 Task: Search one way flight ticket for 1 adult, 6 children, 1 infant in seat and 1 infant on lap in business from Bloomington/normal: Central Illinois Regional Airport At Bloomington-normal to Greensboro: Piedmont Triad International Airport on 5-1-2023. Choice of flights is Singapure airlines. Number of bags: 2 carry on bags. Price is upto 100000. Outbound departure time preference is 23:00.
Action: Mouse moved to (306, 449)
Screenshot: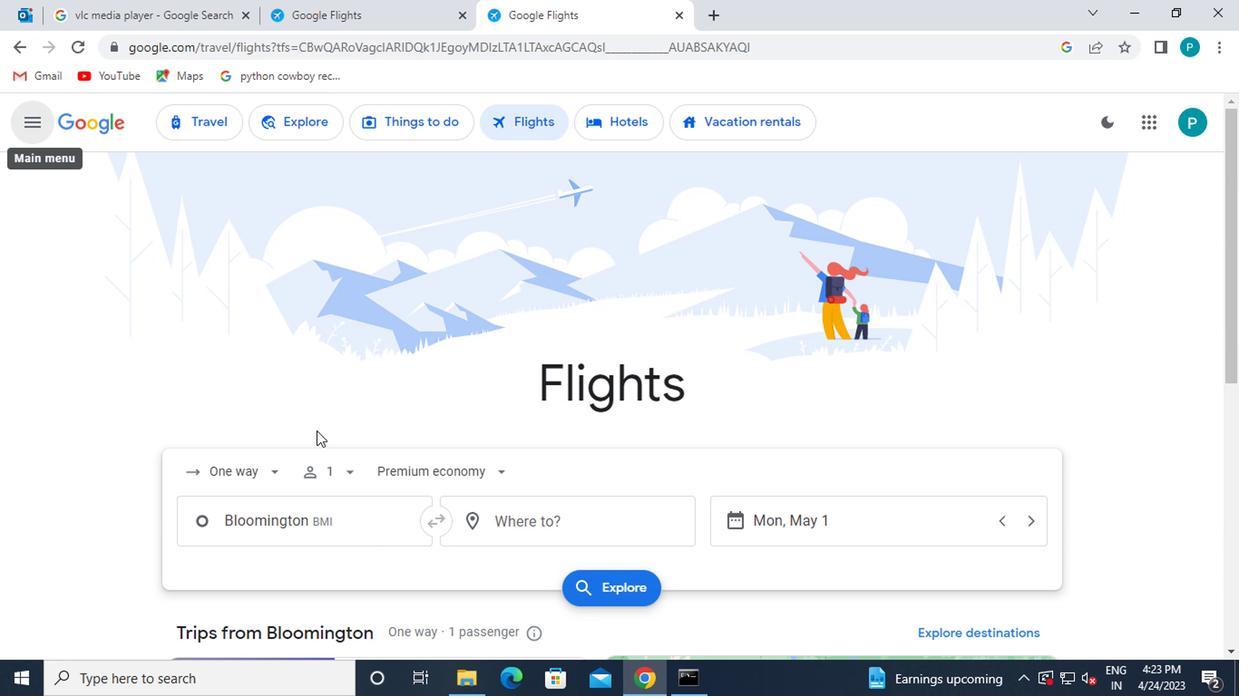 
Action: Mouse scrolled (306, 449) with delta (0, 0)
Screenshot: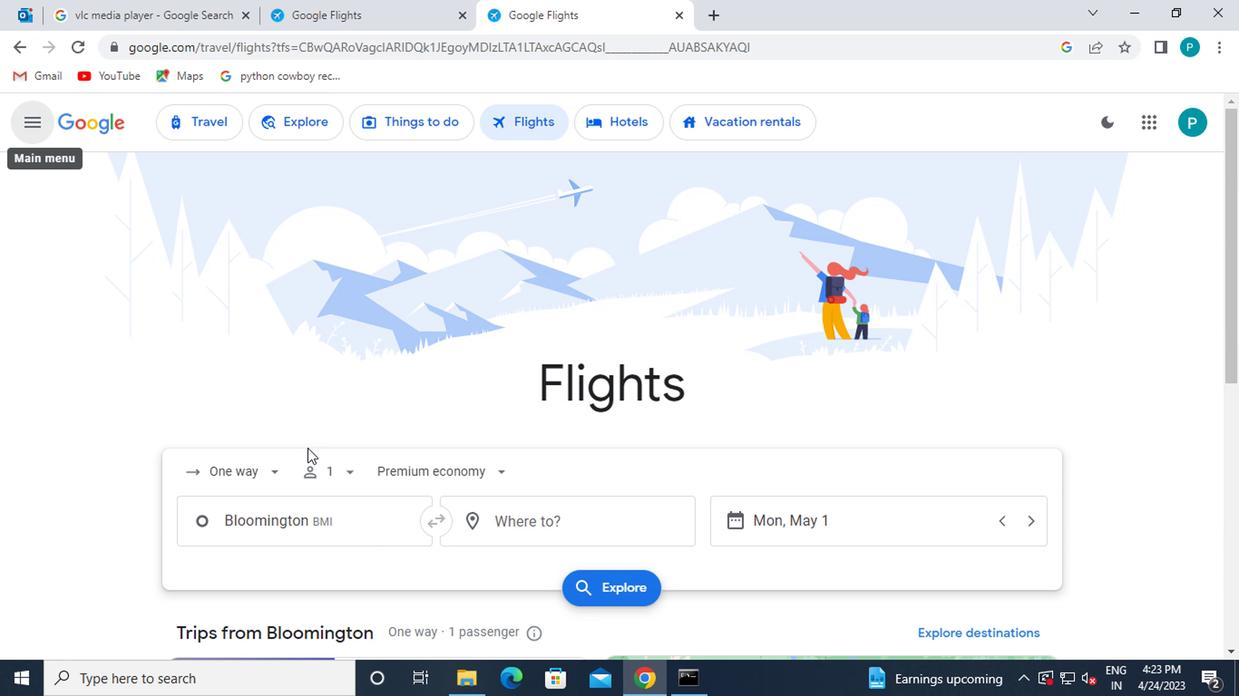 
Action: Mouse scrolled (306, 449) with delta (0, 0)
Screenshot: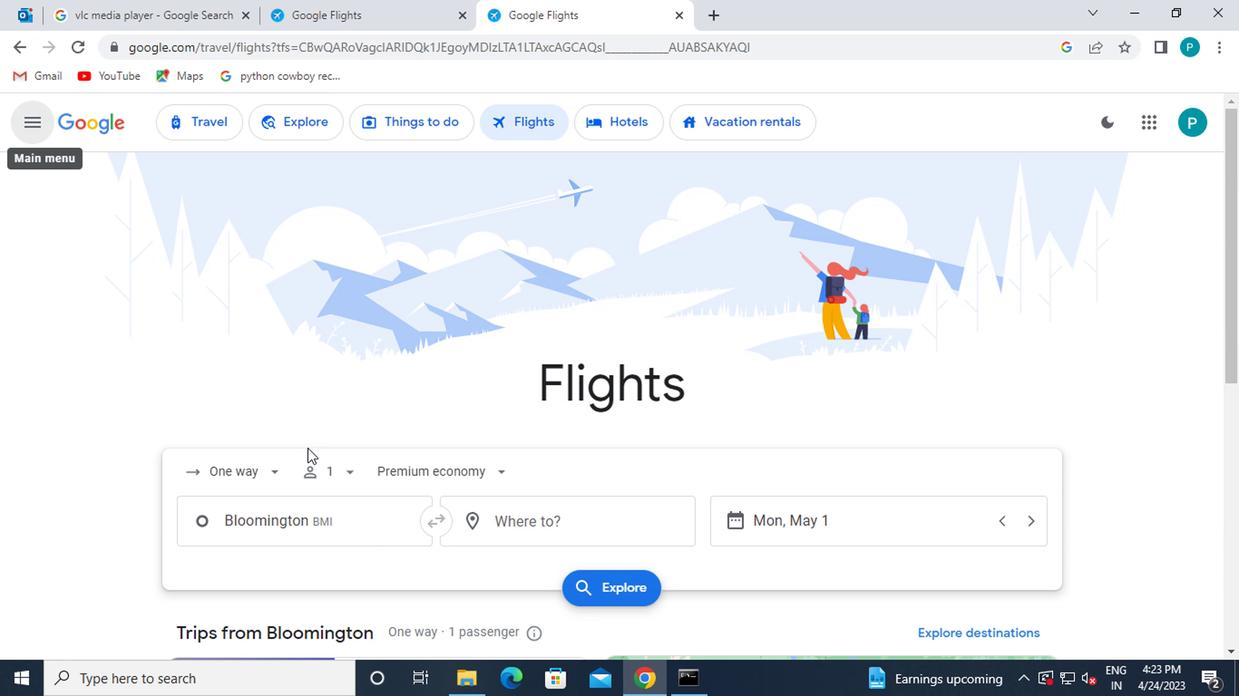 
Action: Mouse moved to (228, 309)
Screenshot: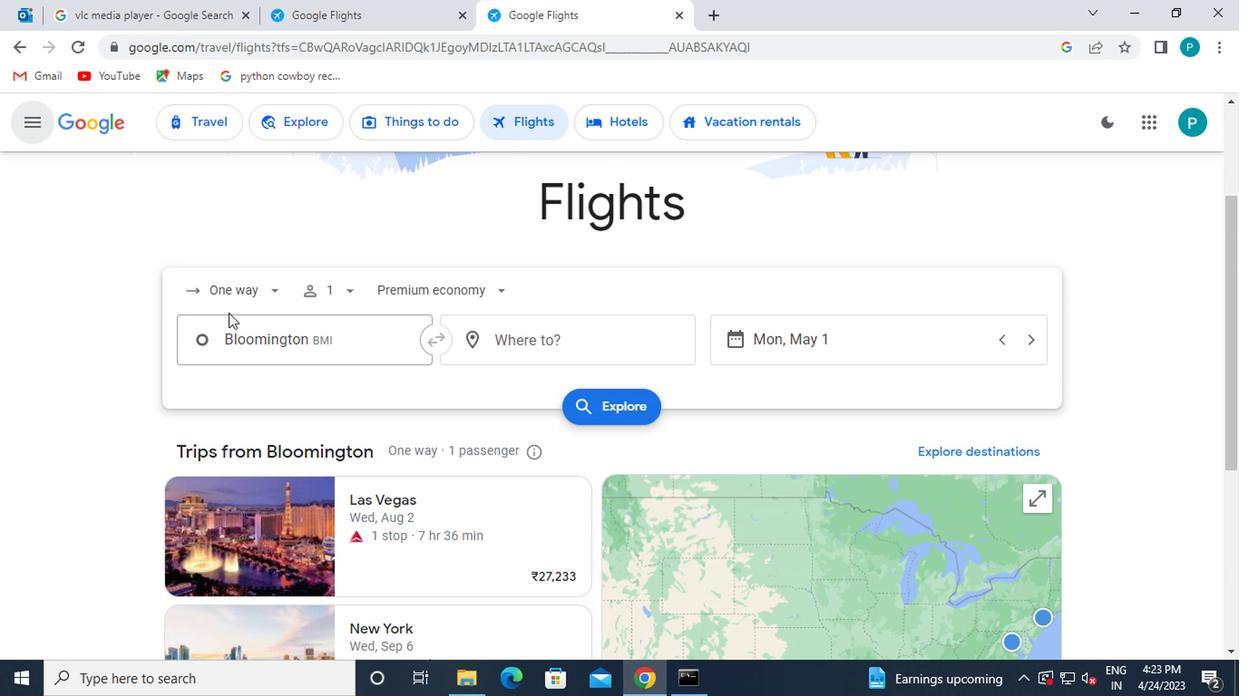
Action: Mouse pressed left at (228, 309)
Screenshot: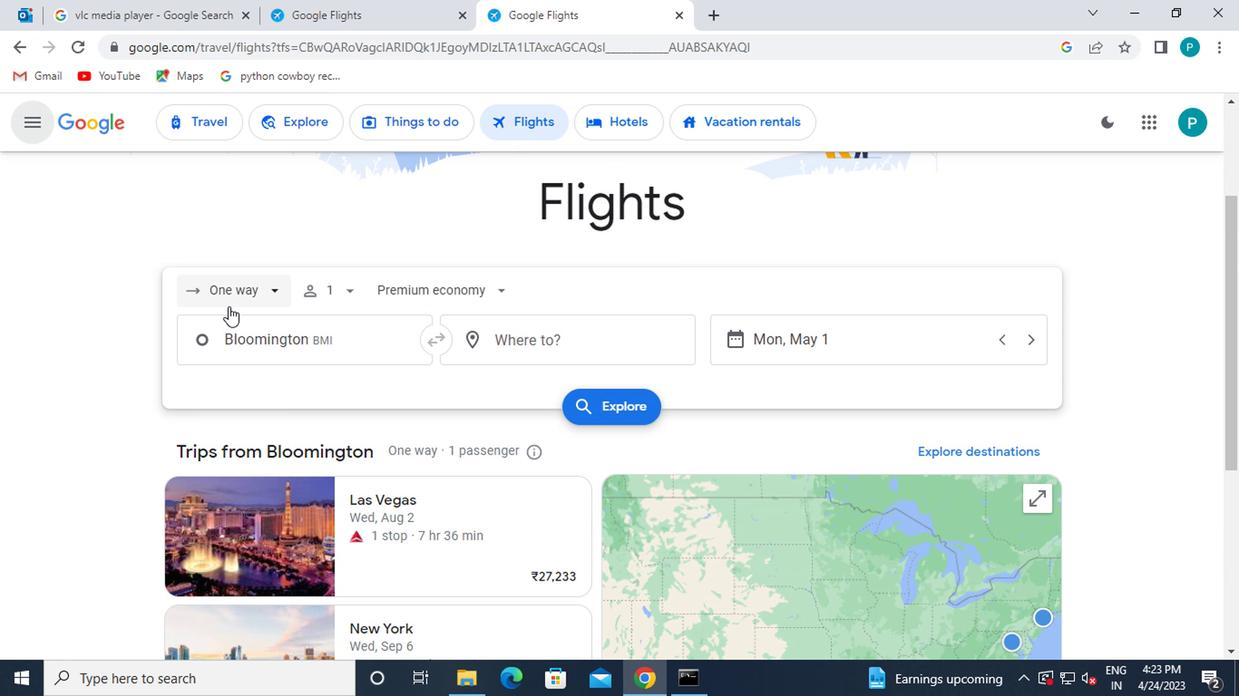 
Action: Mouse moved to (240, 379)
Screenshot: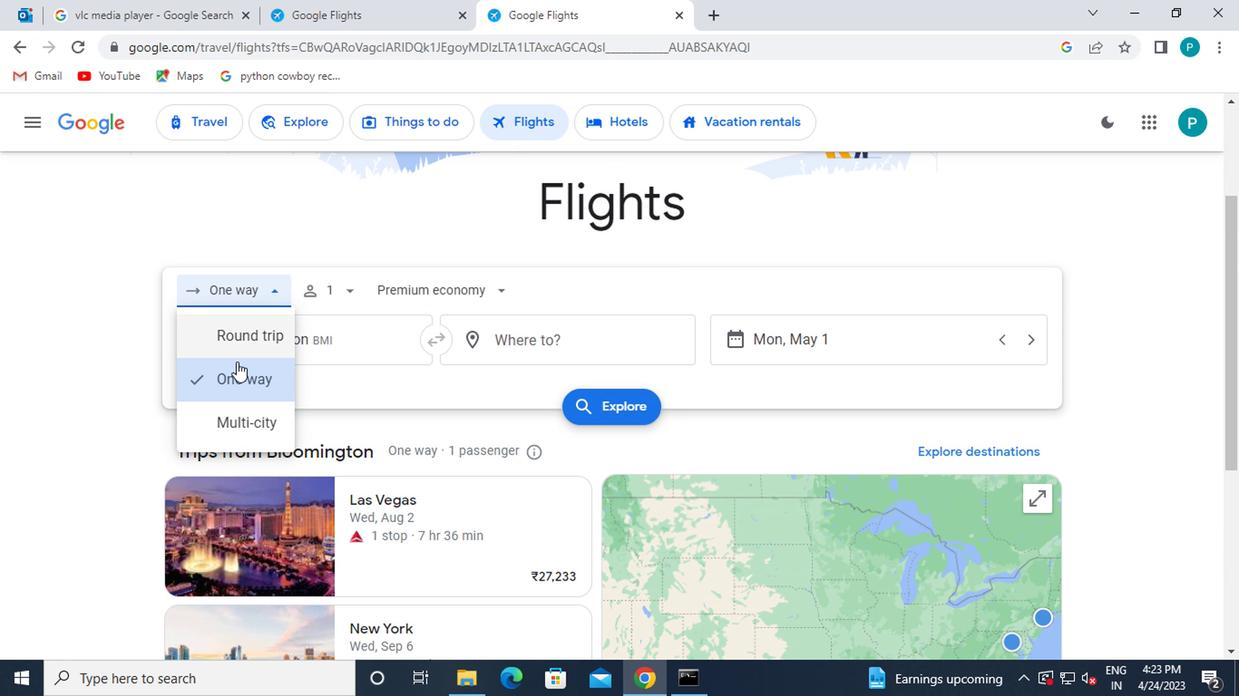 
Action: Mouse pressed left at (240, 379)
Screenshot: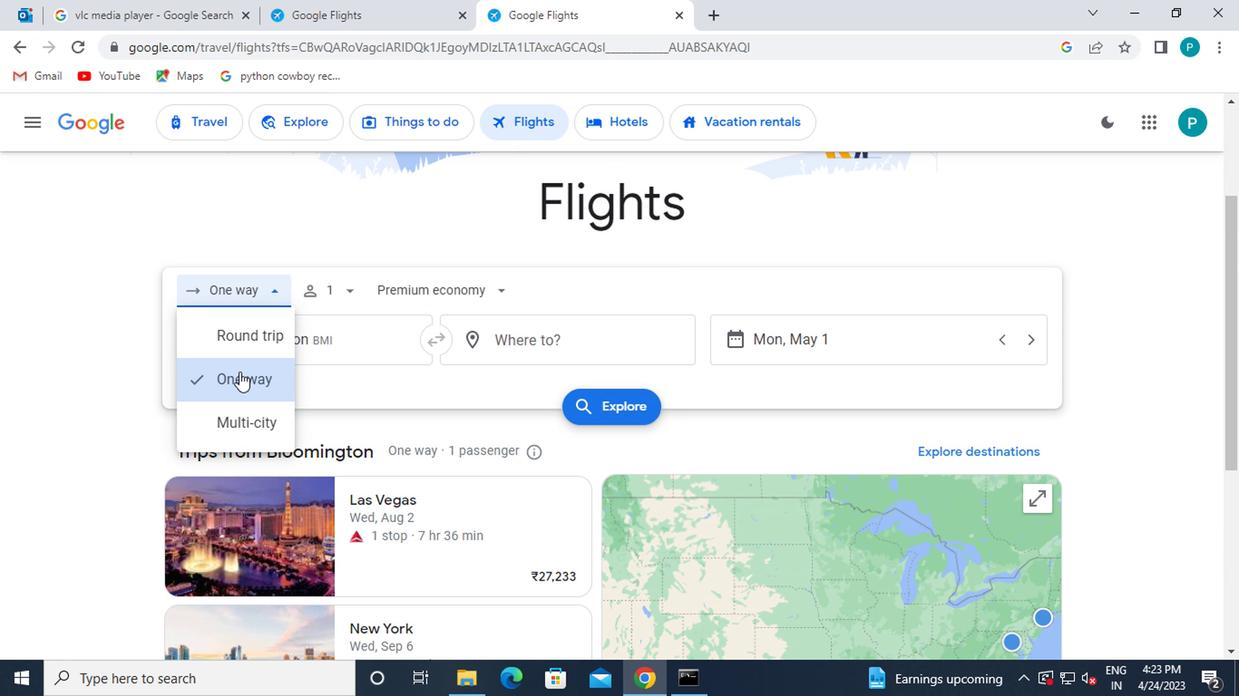 
Action: Mouse moved to (349, 288)
Screenshot: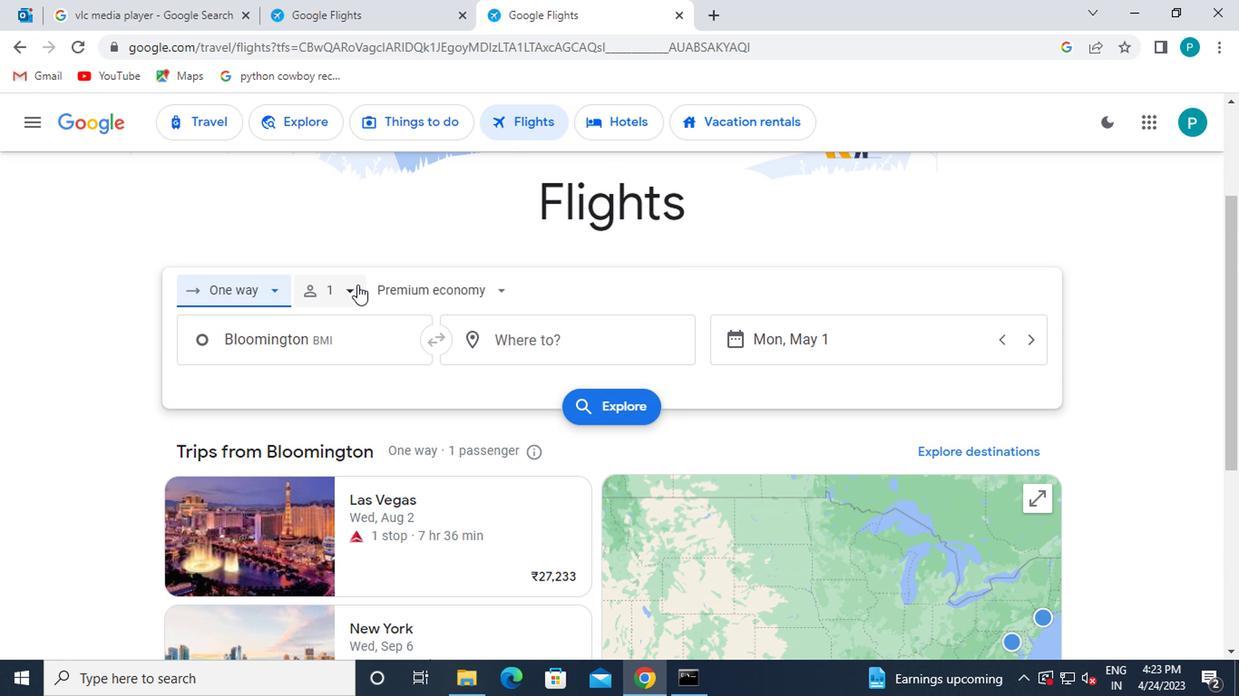 
Action: Mouse pressed left at (349, 288)
Screenshot: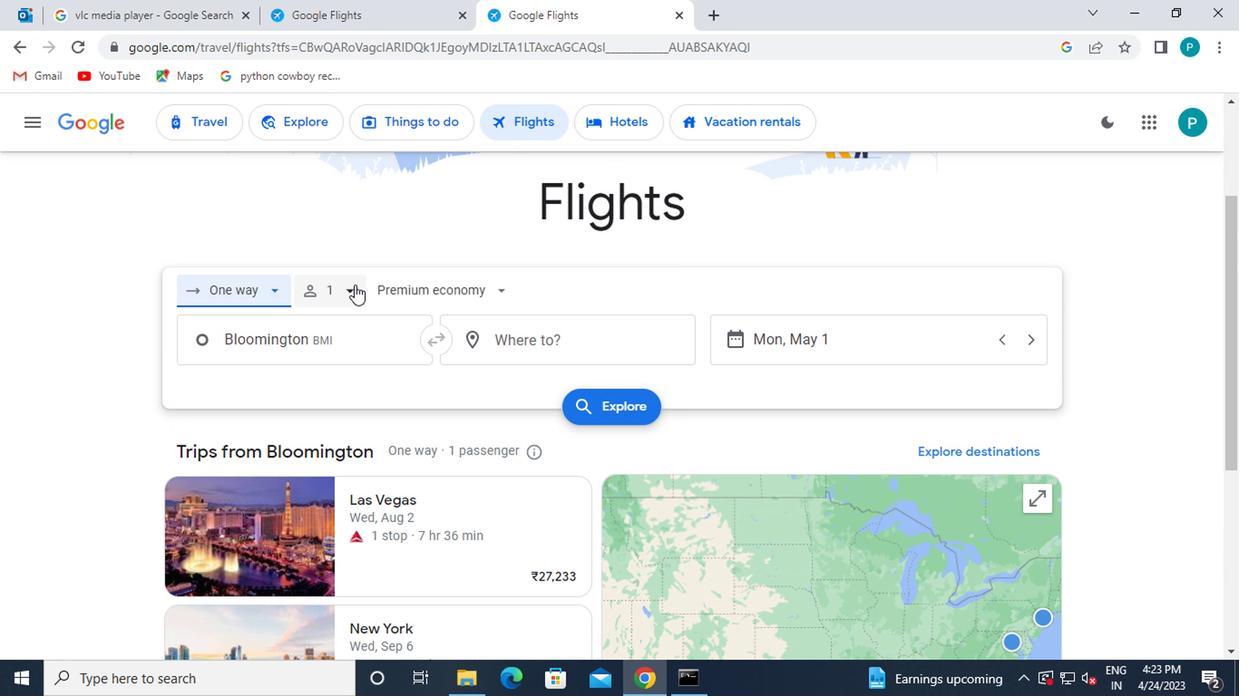 
Action: Mouse moved to (480, 382)
Screenshot: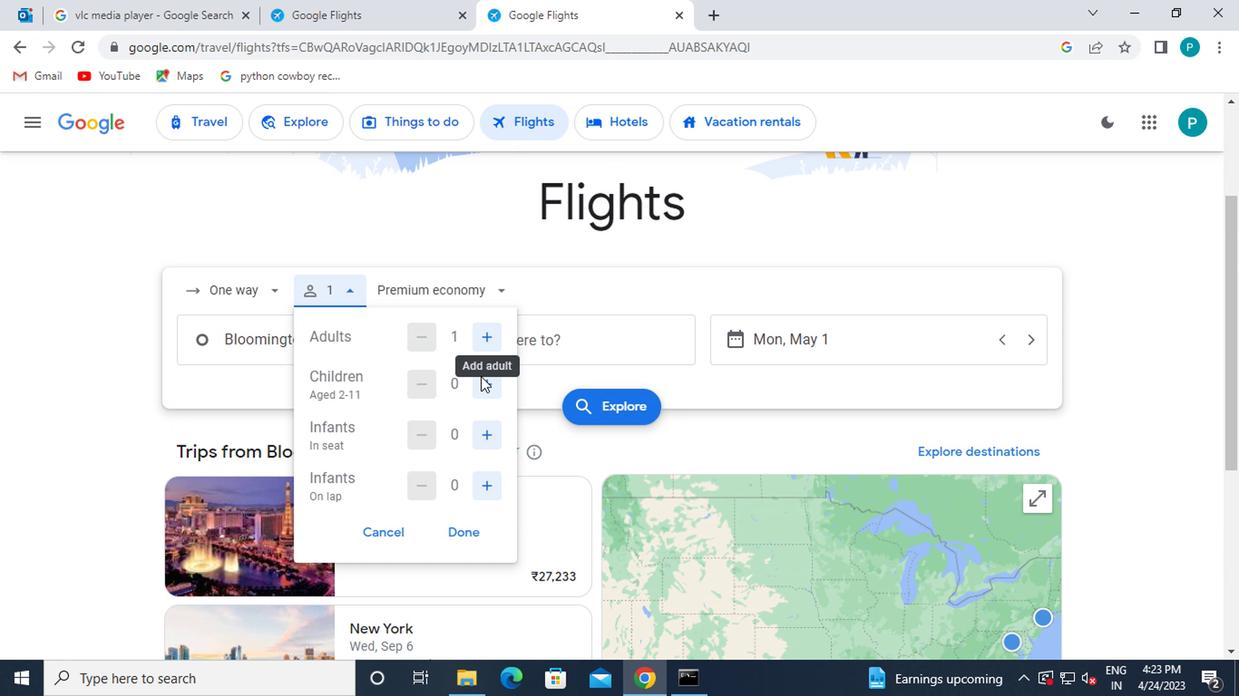 
Action: Mouse pressed left at (480, 382)
Screenshot: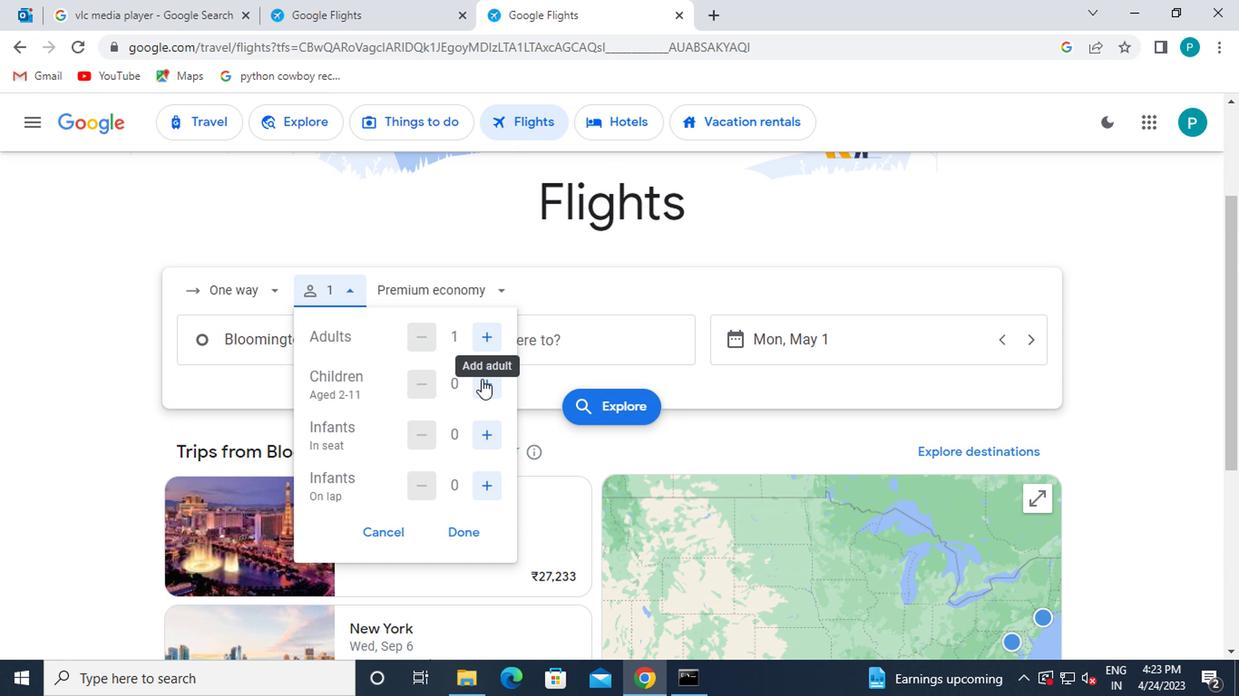 
Action: Mouse pressed left at (480, 382)
Screenshot: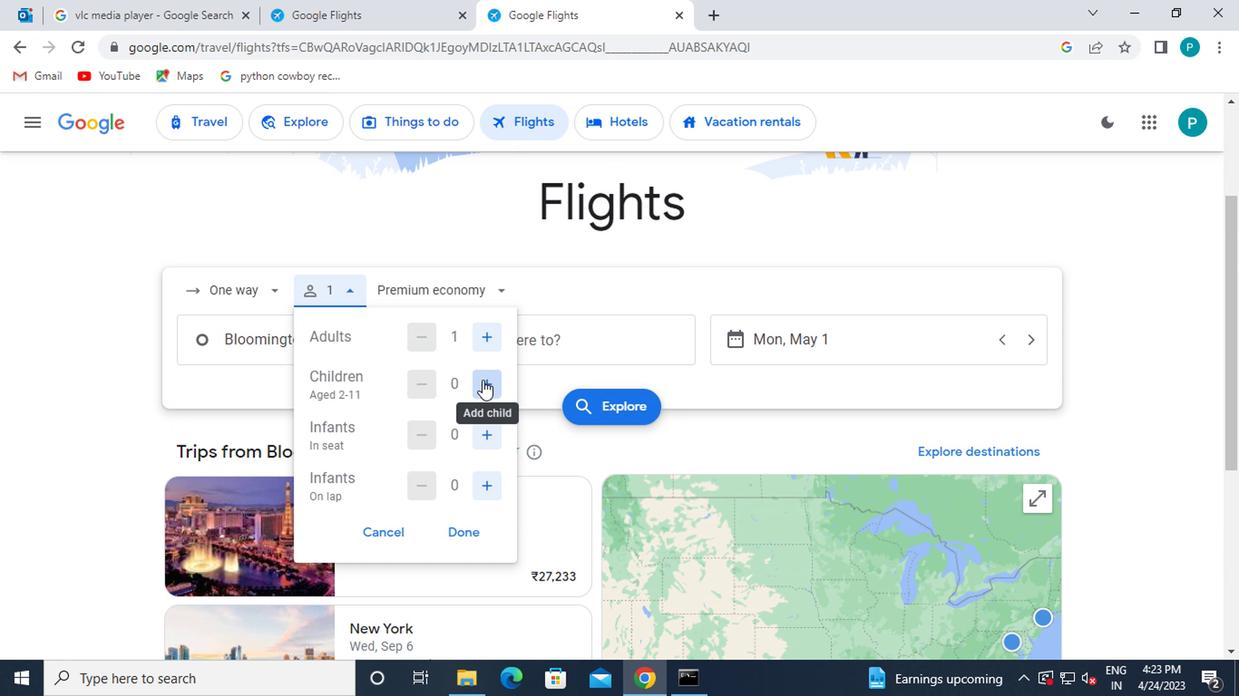 
Action: Mouse pressed left at (480, 382)
Screenshot: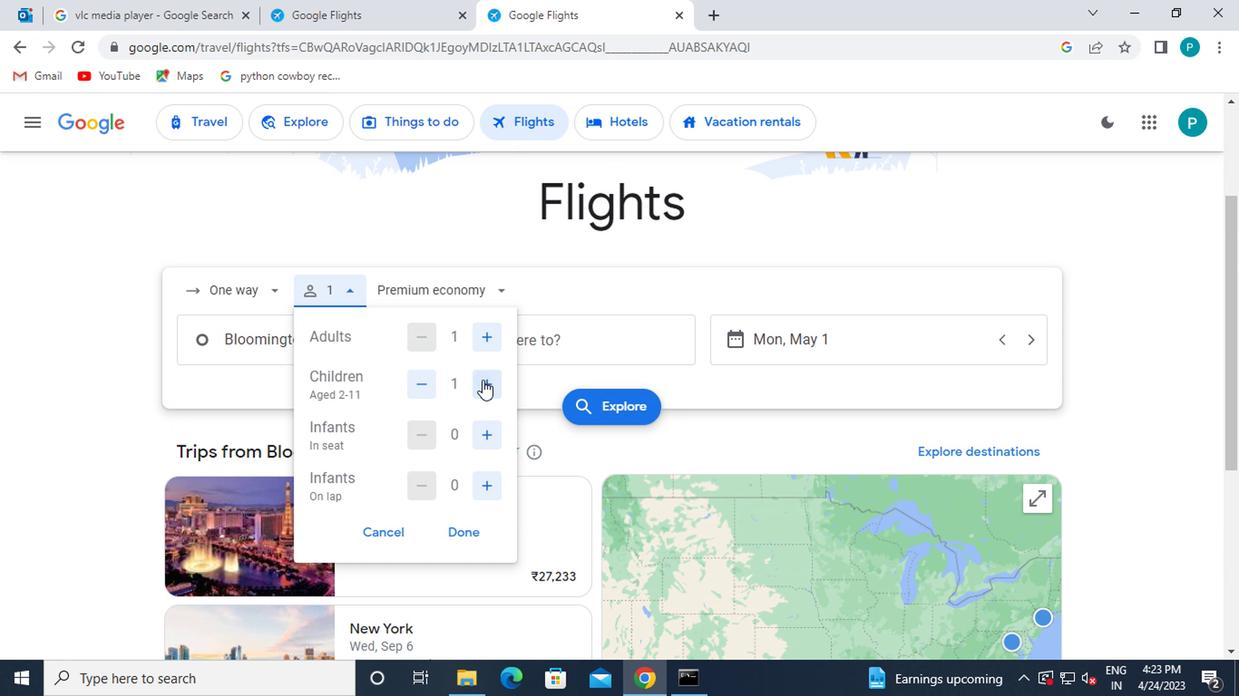 
Action: Mouse pressed left at (480, 382)
Screenshot: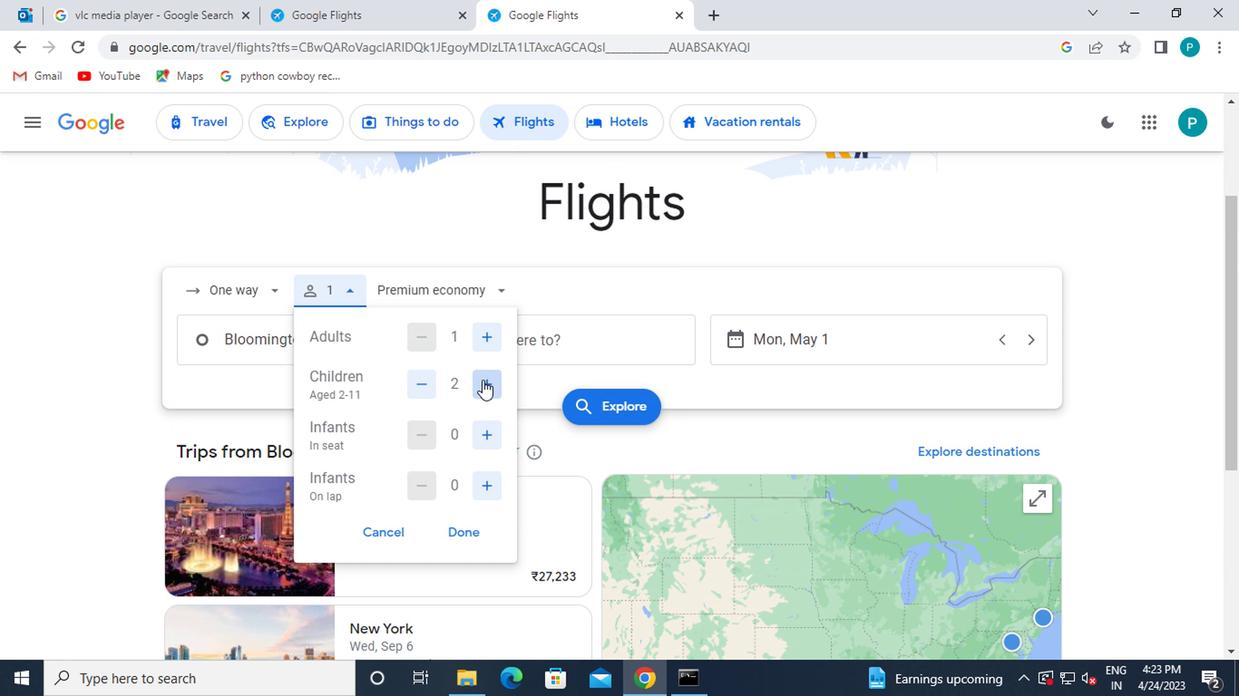 
Action: Mouse pressed left at (480, 382)
Screenshot: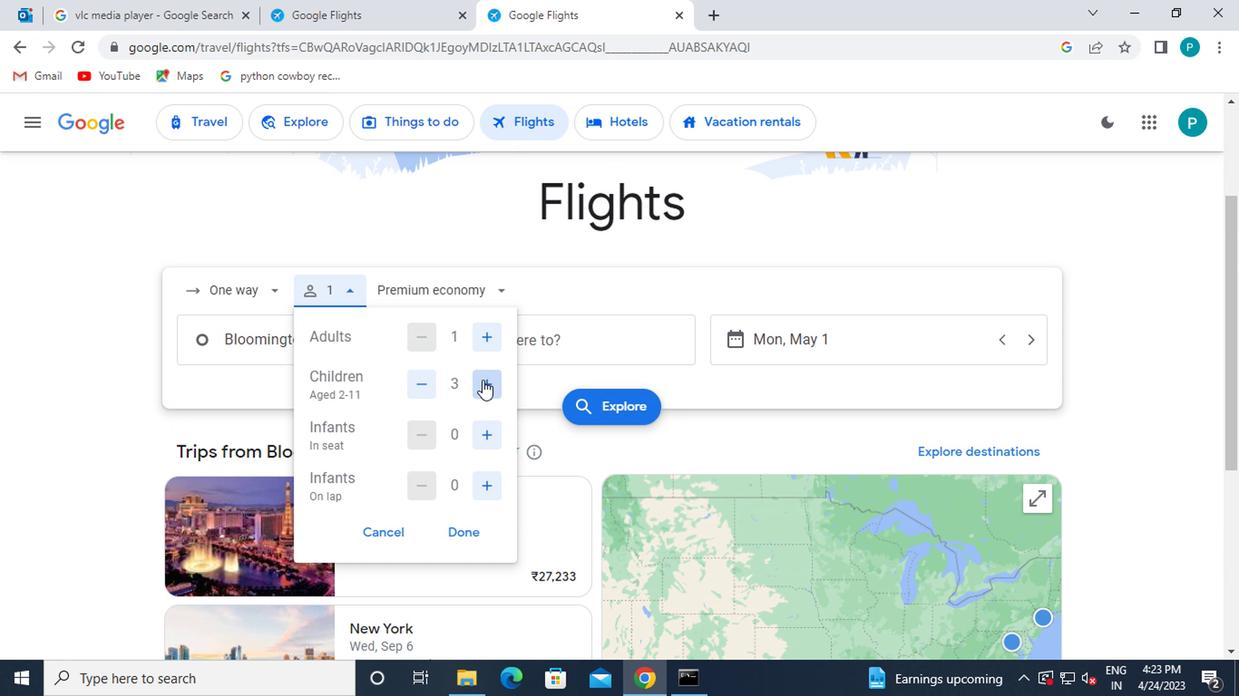 
Action: Mouse pressed left at (480, 382)
Screenshot: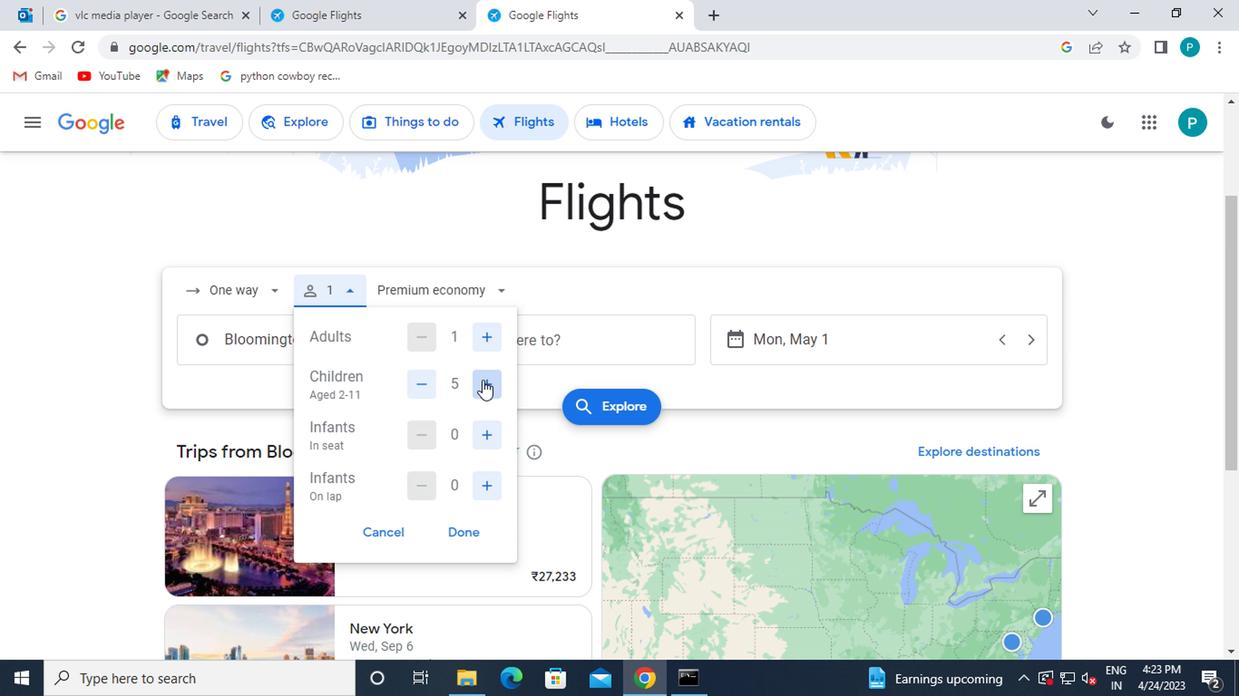 
Action: Mouse moved to (493, 442)
Screenshot: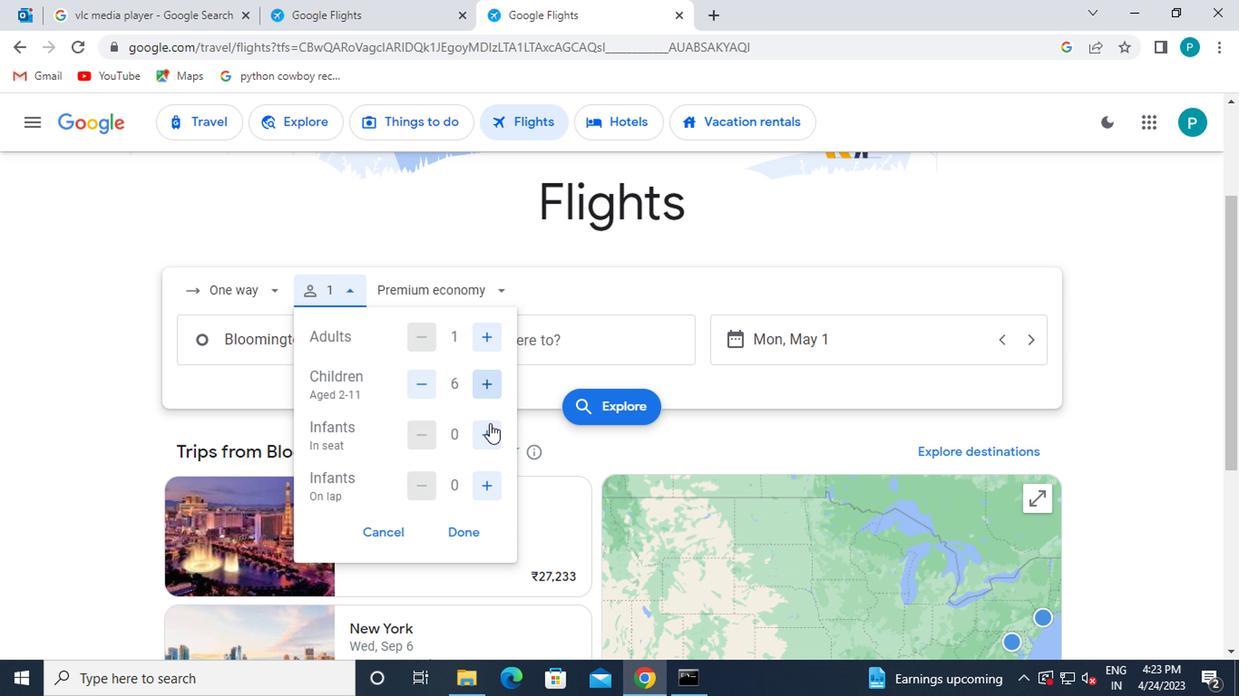 
Action: Mouse pressed left at (493, 442)
Screenshot: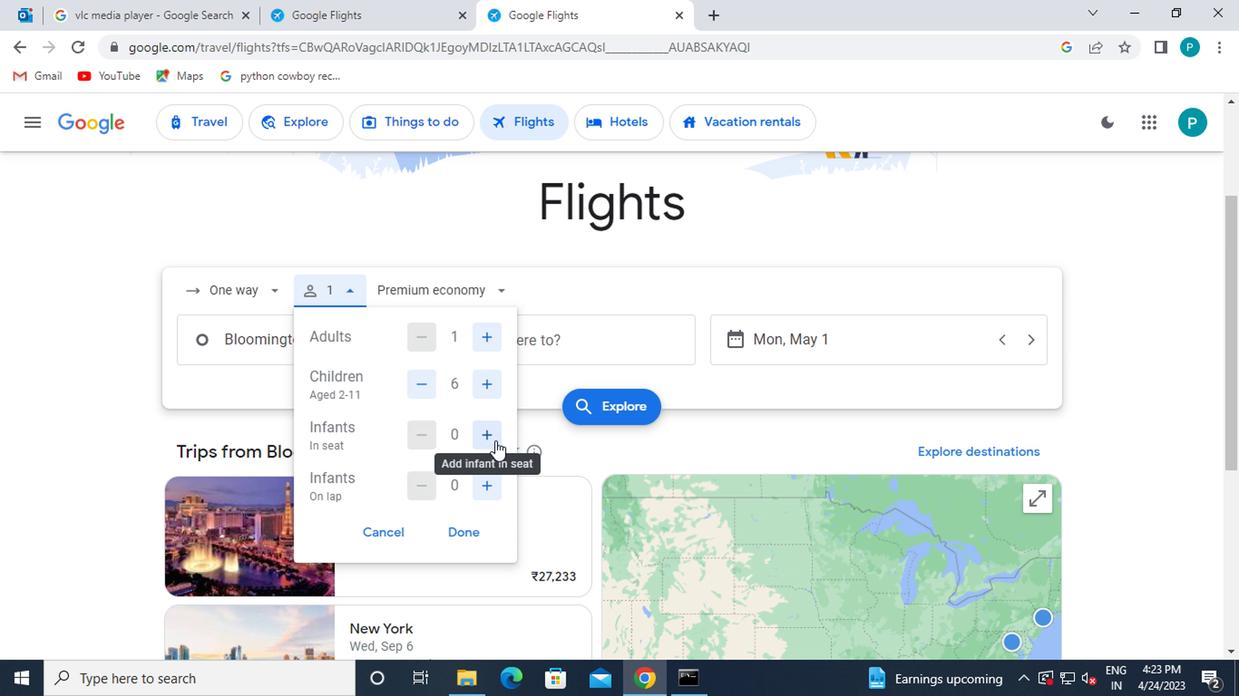 
Action: Mouse moved to (491, 499)
Screenshot: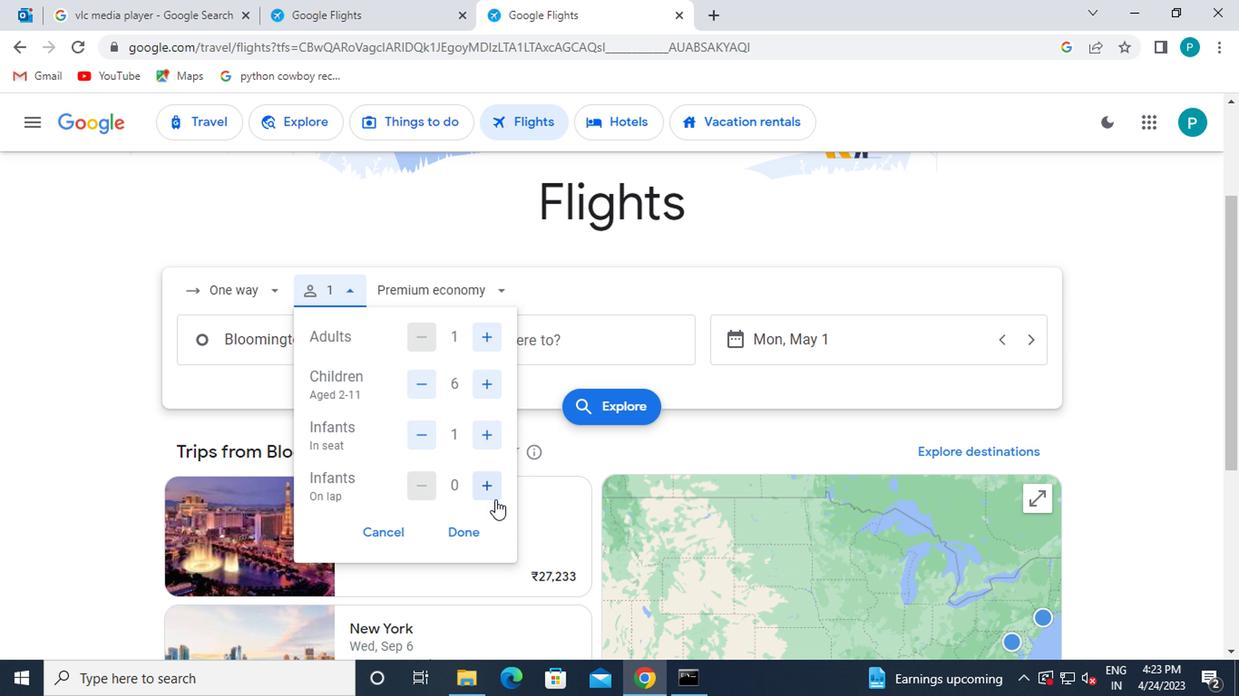 
Action: Mouse pressed left at (491, 499)
Screenshot: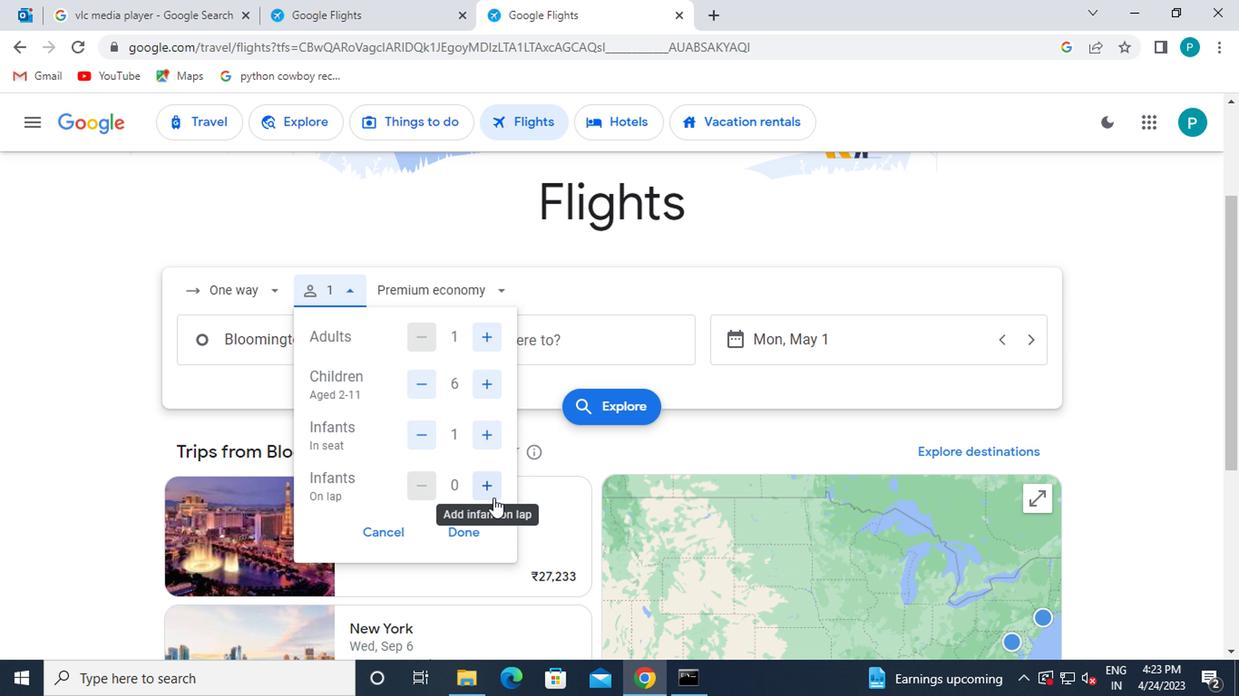
Action: Mouse moved to (462, 535)
Screenshot: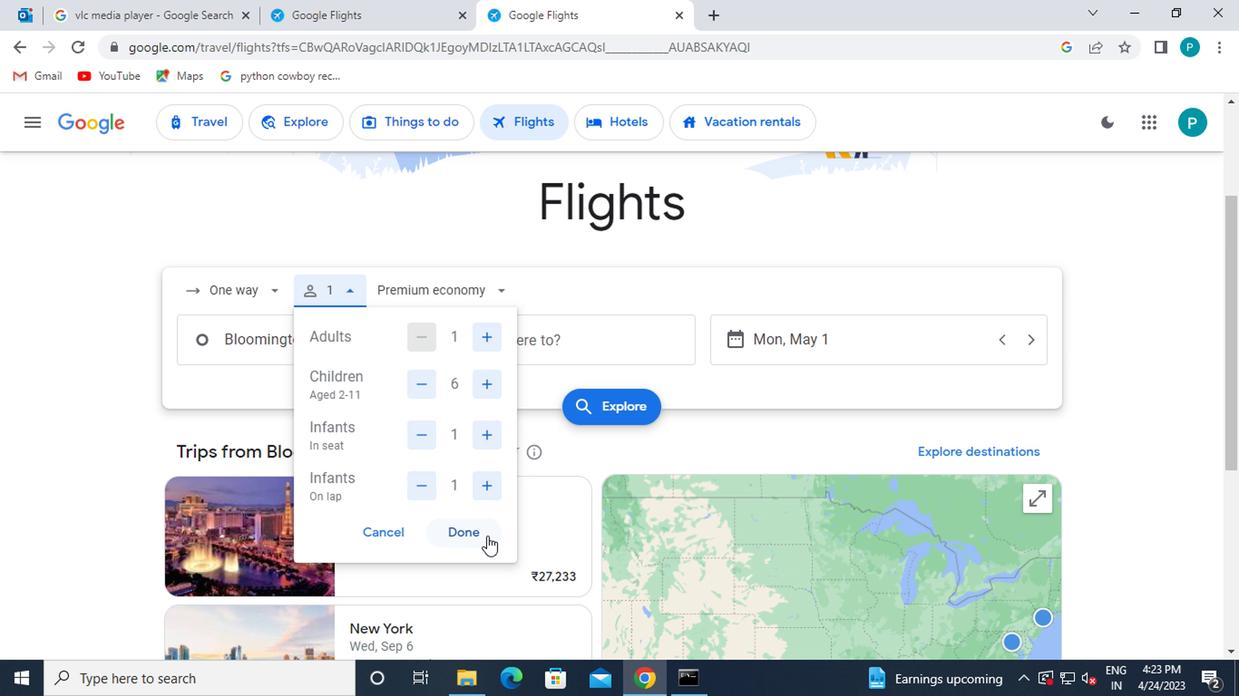
Action: Mouse pressed left at (462, 535)
Screenshot: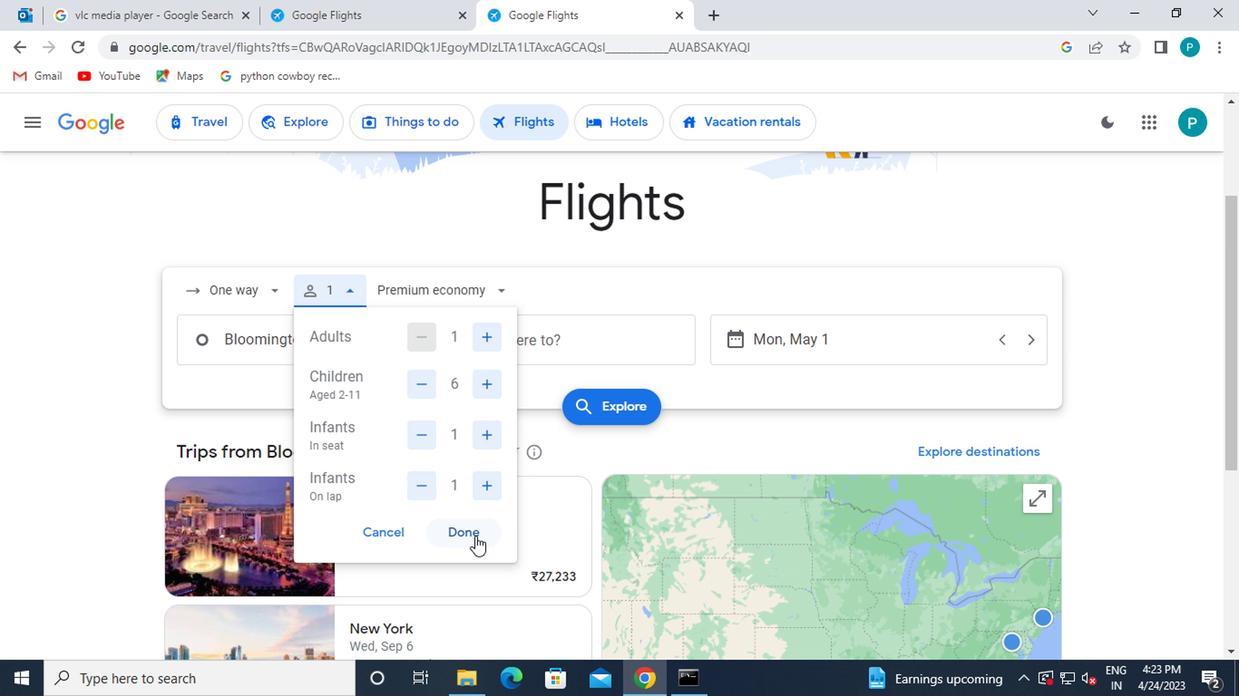
Action: Mouse moved to (447, 311)
Screenshot: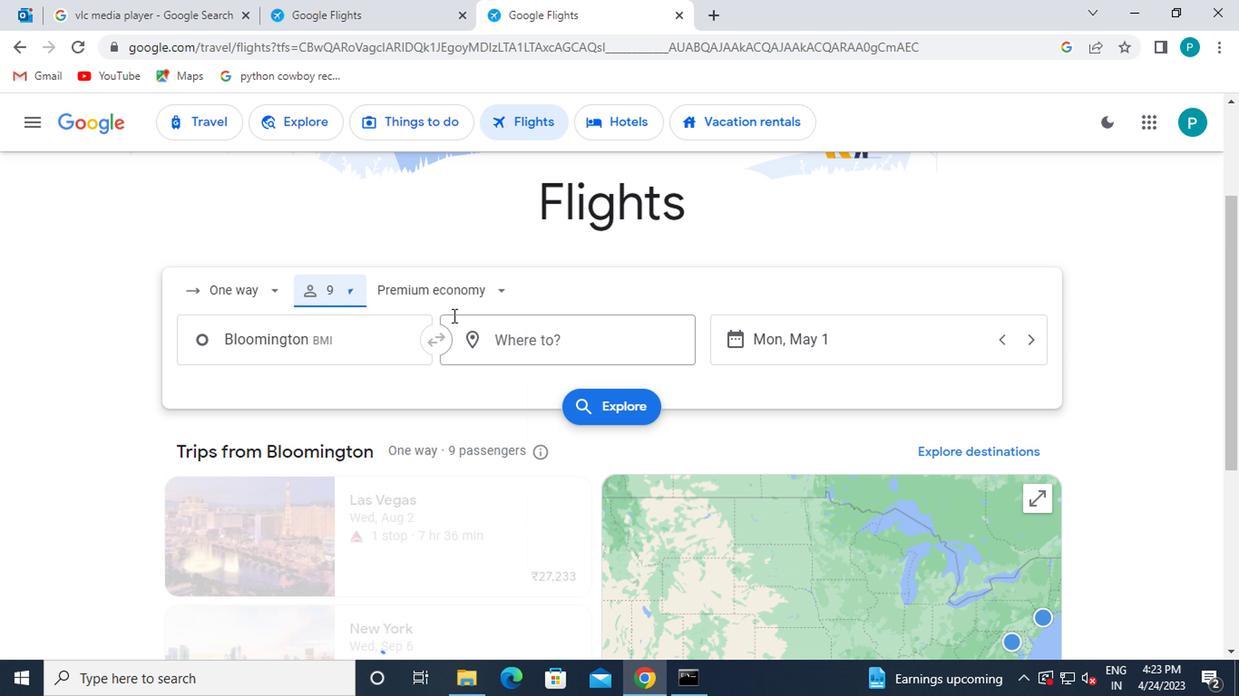 
Action: Mouse pressed left at (447, 311)
Screenshot: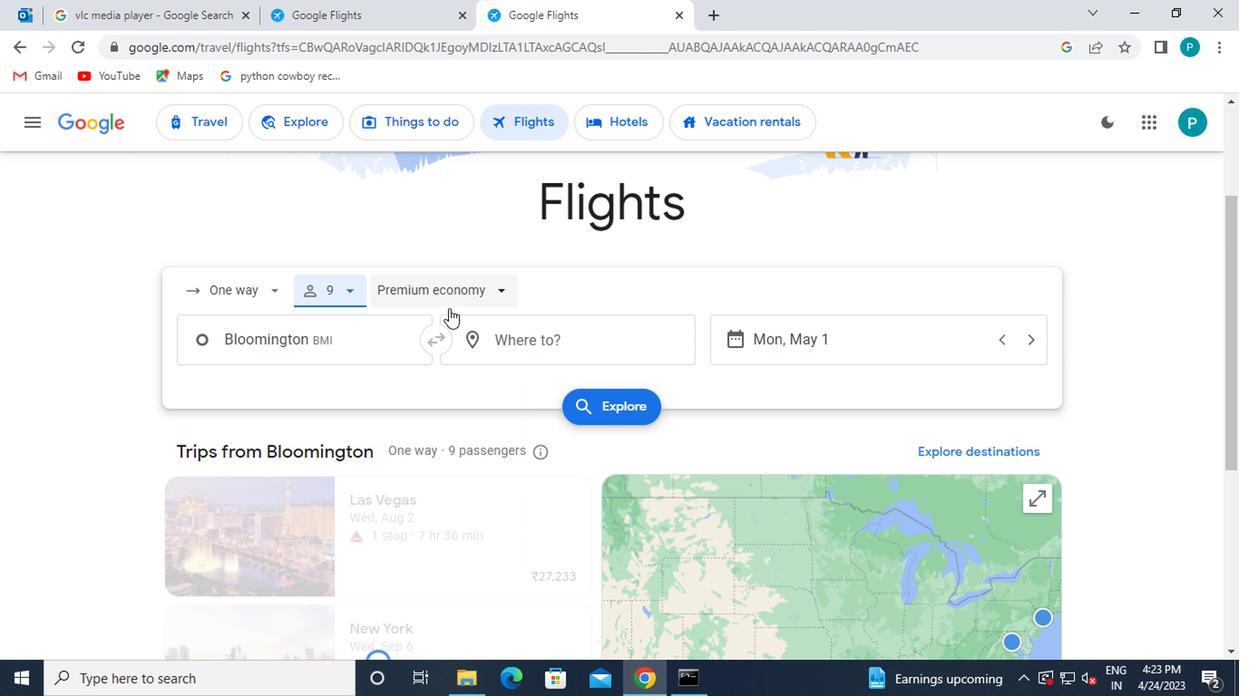 
Action: Mouse moved to (458, 419)
Screenshot: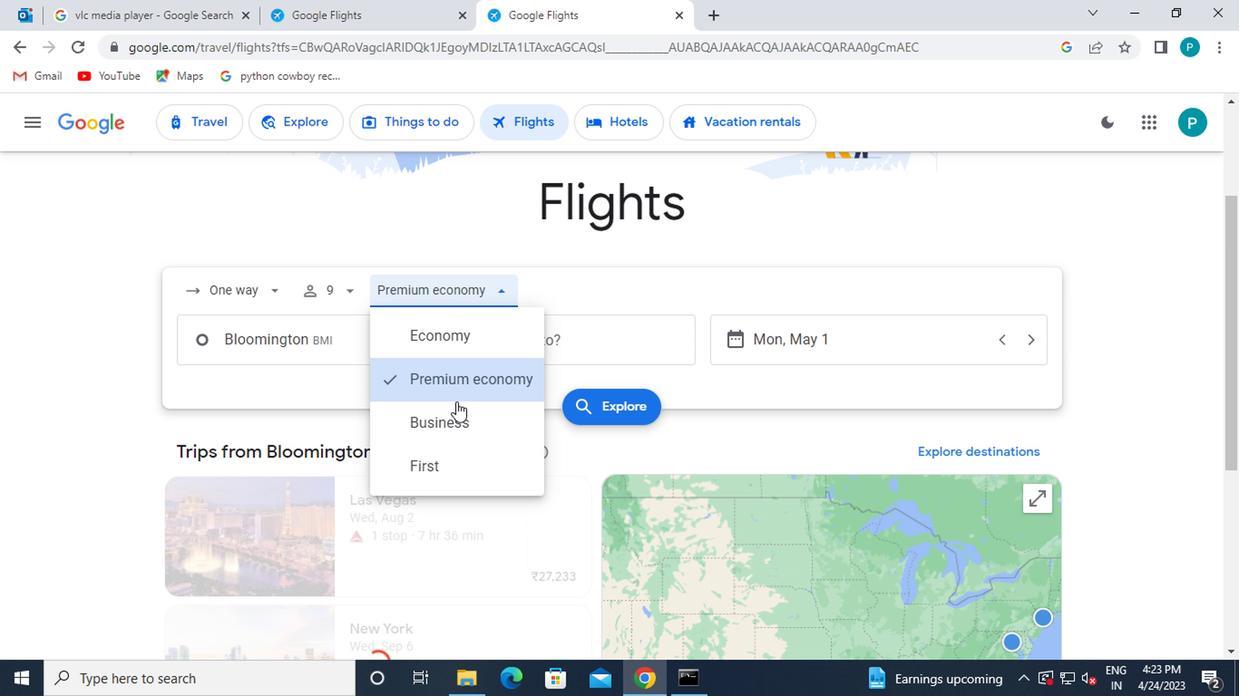 
Action: Mouse pressed left at (458, 419)
Screenshot: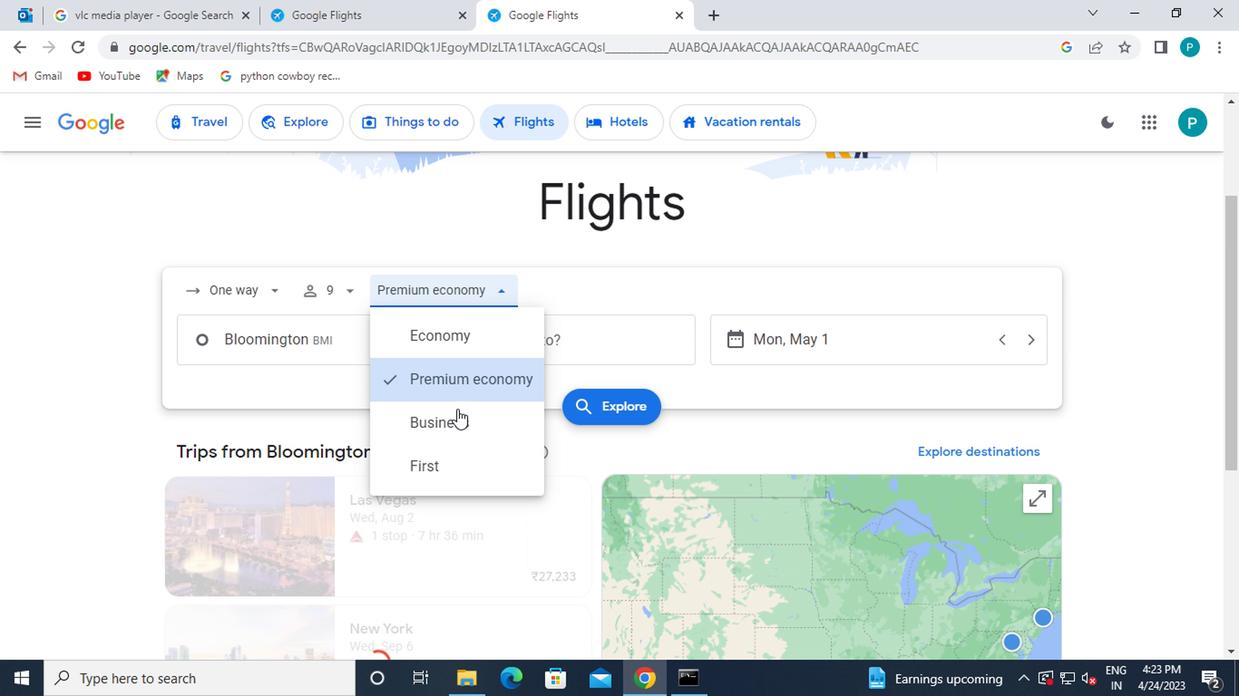 
Action: Mouse moved to (347, 354)
Screenshot: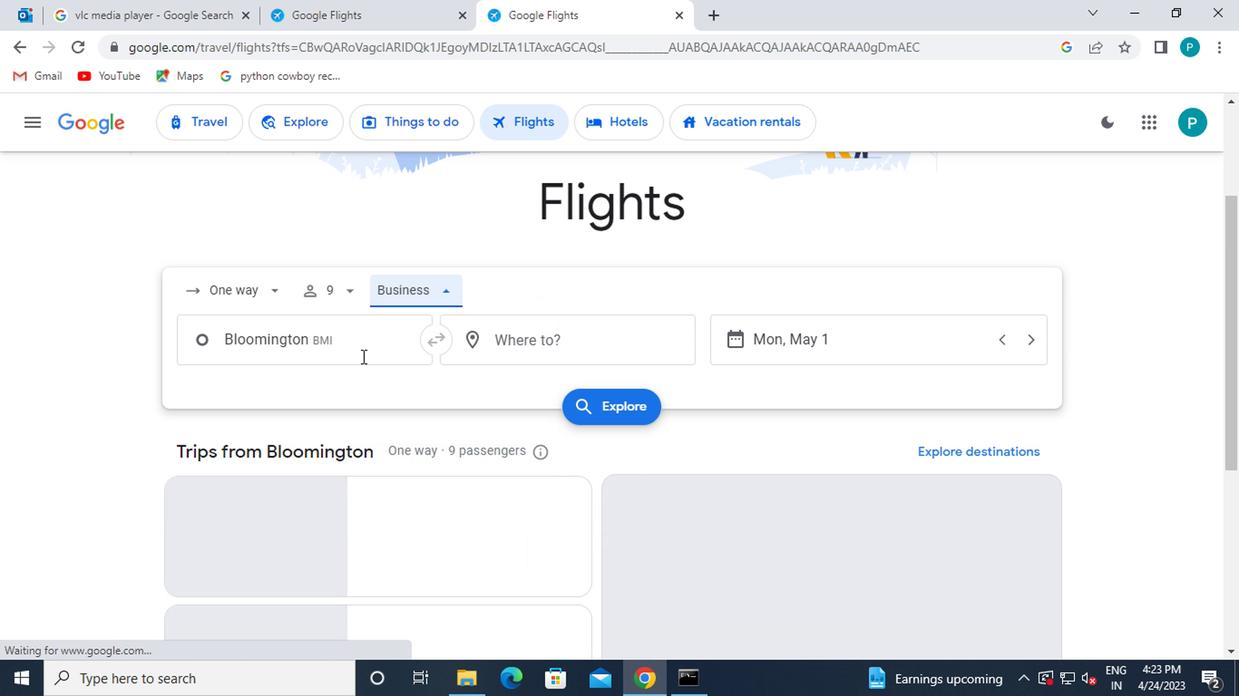 
Action: Mouse pressed left at (347, 354)
Screenshot: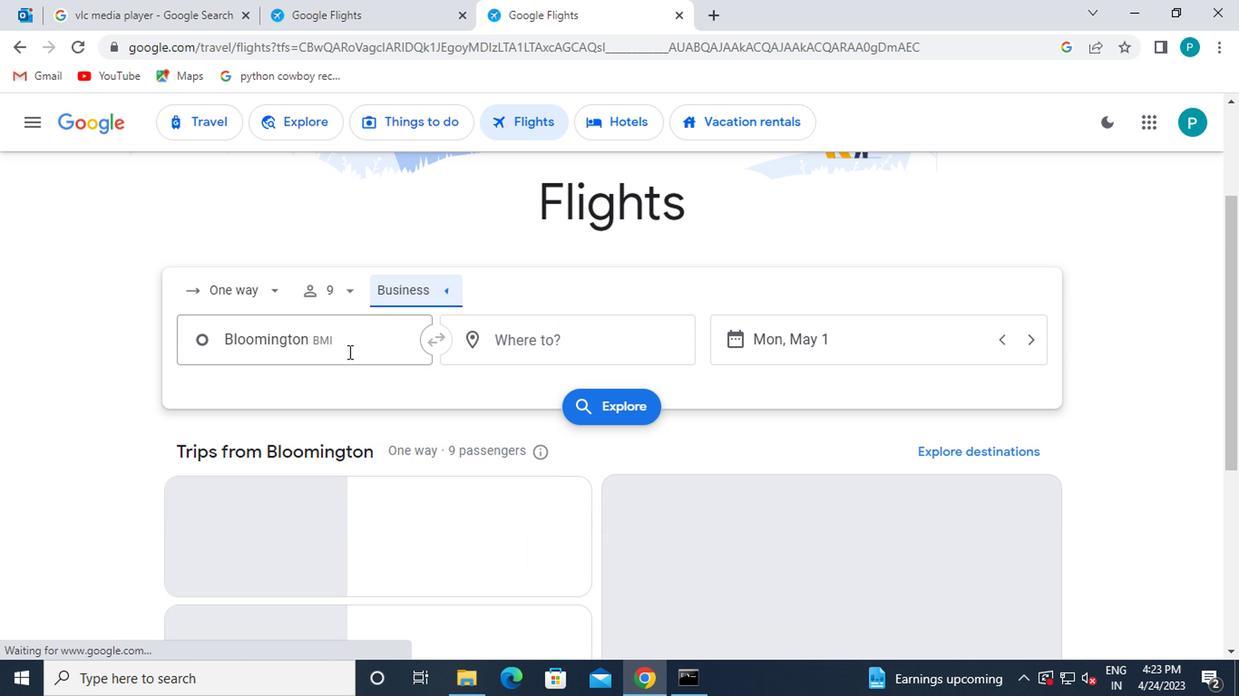 
Action: Mouse moved to (389, 553)
Screenshot: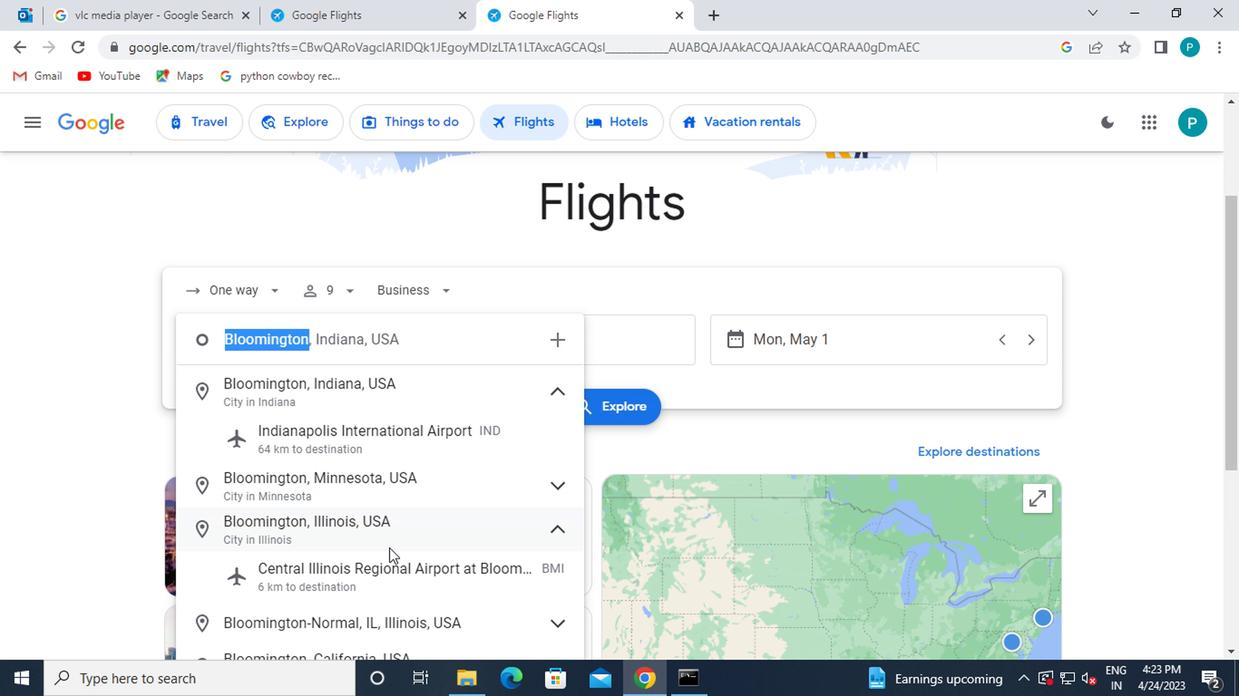 
Action: Mouse pressed left at (389, 553)
Screenshot: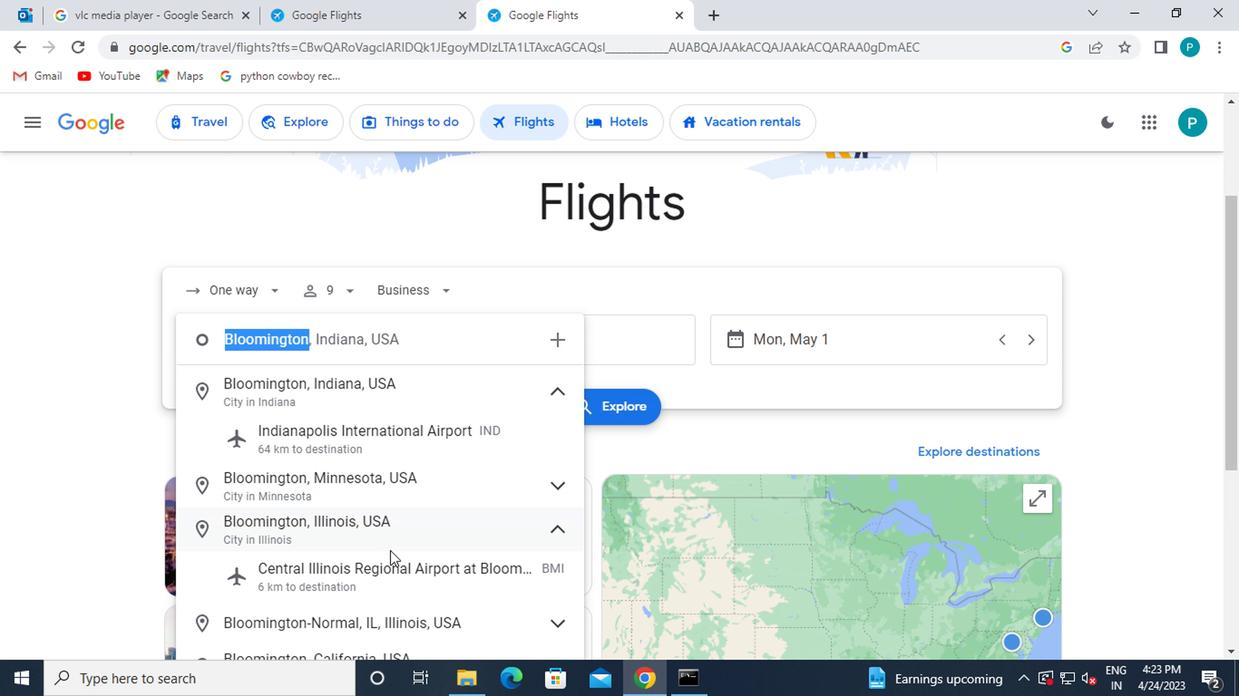 
Action: Mouse moved to (543, 347)
Screenshot: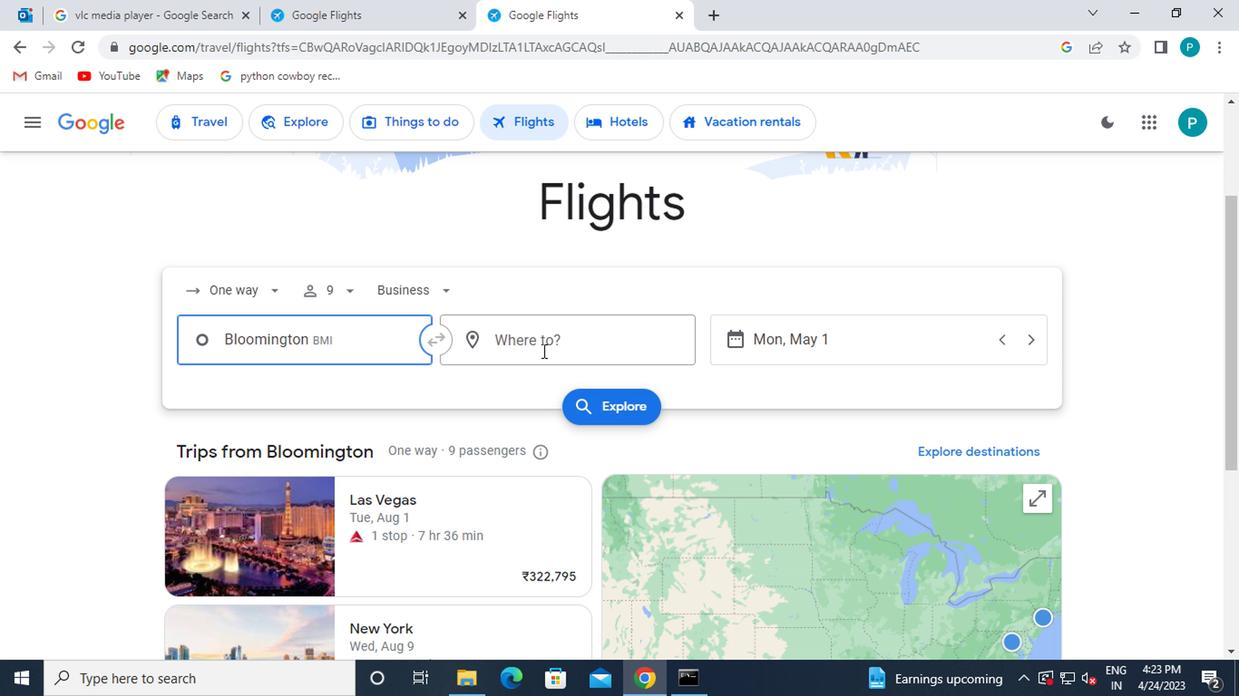 
Action: Mouse pressed left at (543, 347)
Screenshot: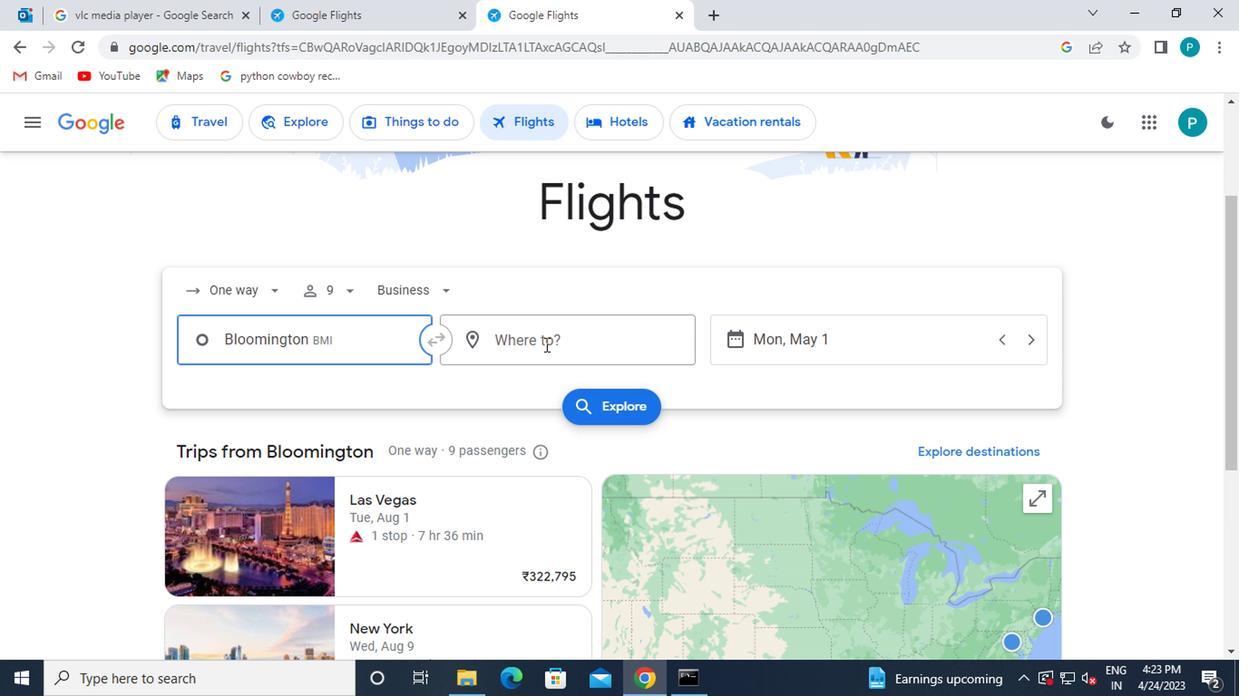 
Action: Key pressed geens<Key.backspace><Key.backspace><Key.backspace><Key.backspace>reensb
Screenshot: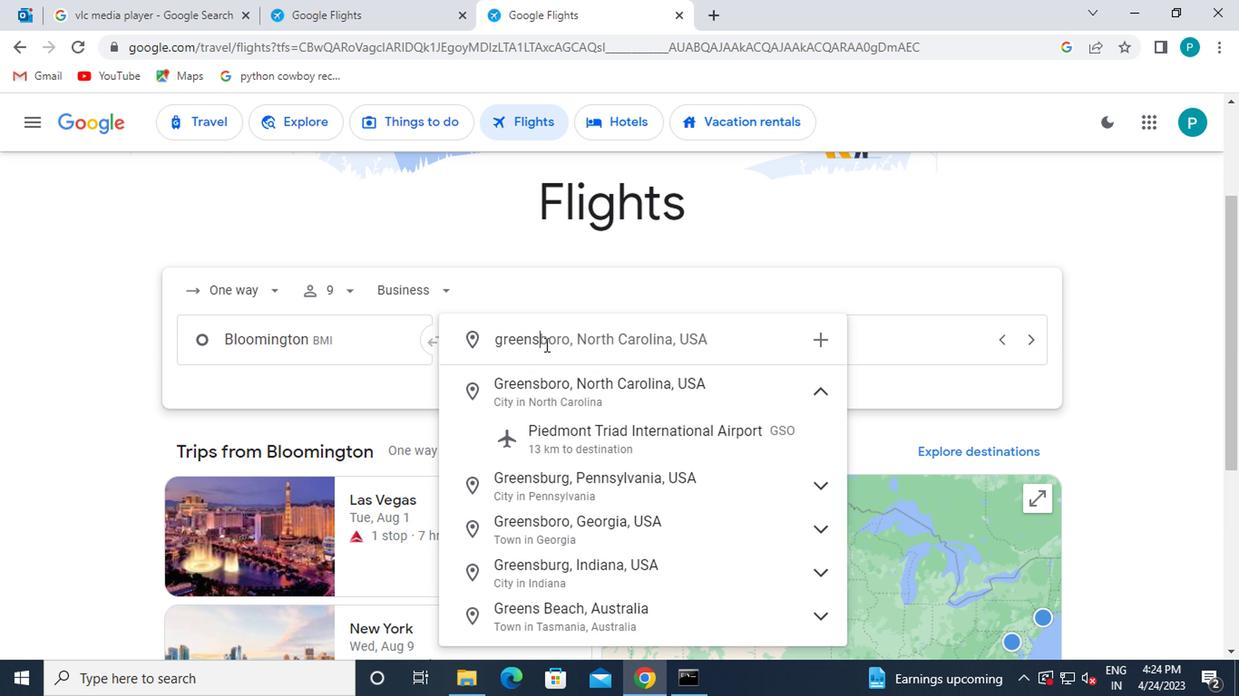 
Action: Mouse moved to (555, 435)
Screenshot: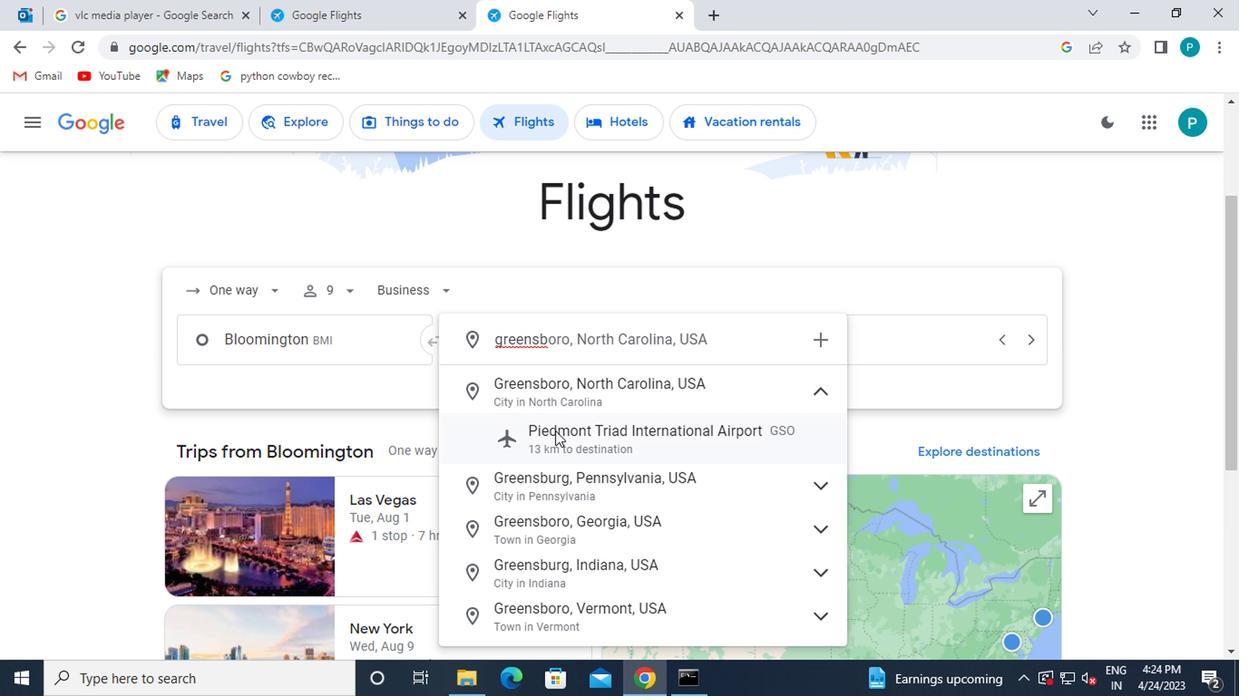 
Action: Mouse pressed left at (555, 435)
Screenshot: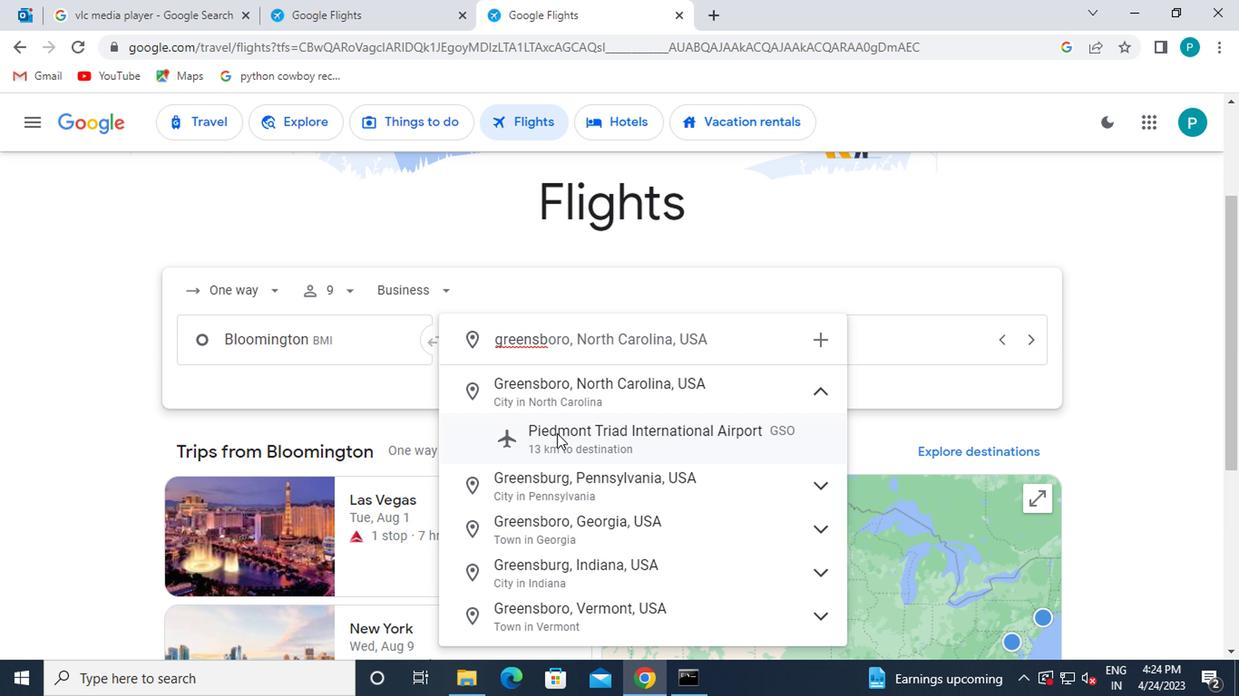 
Action: Mouse moved to (828, 333)
Screenshot: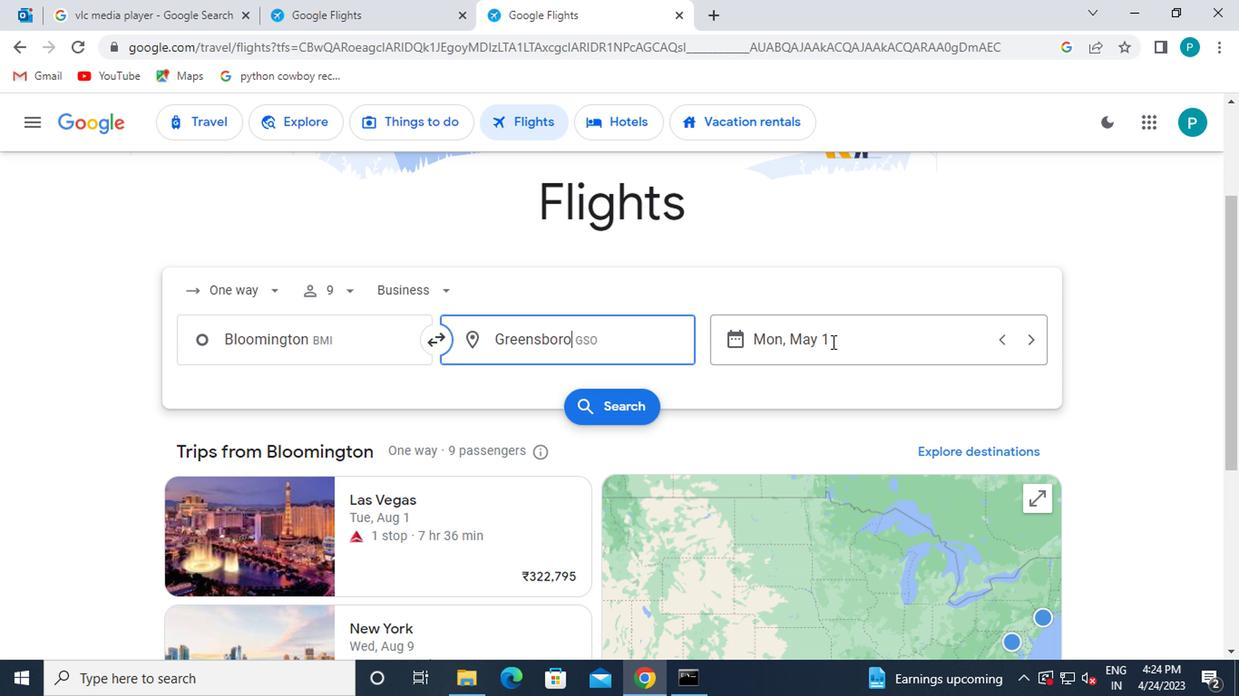 
Action: Mouse pressed left at (828, 333)
Screenshot: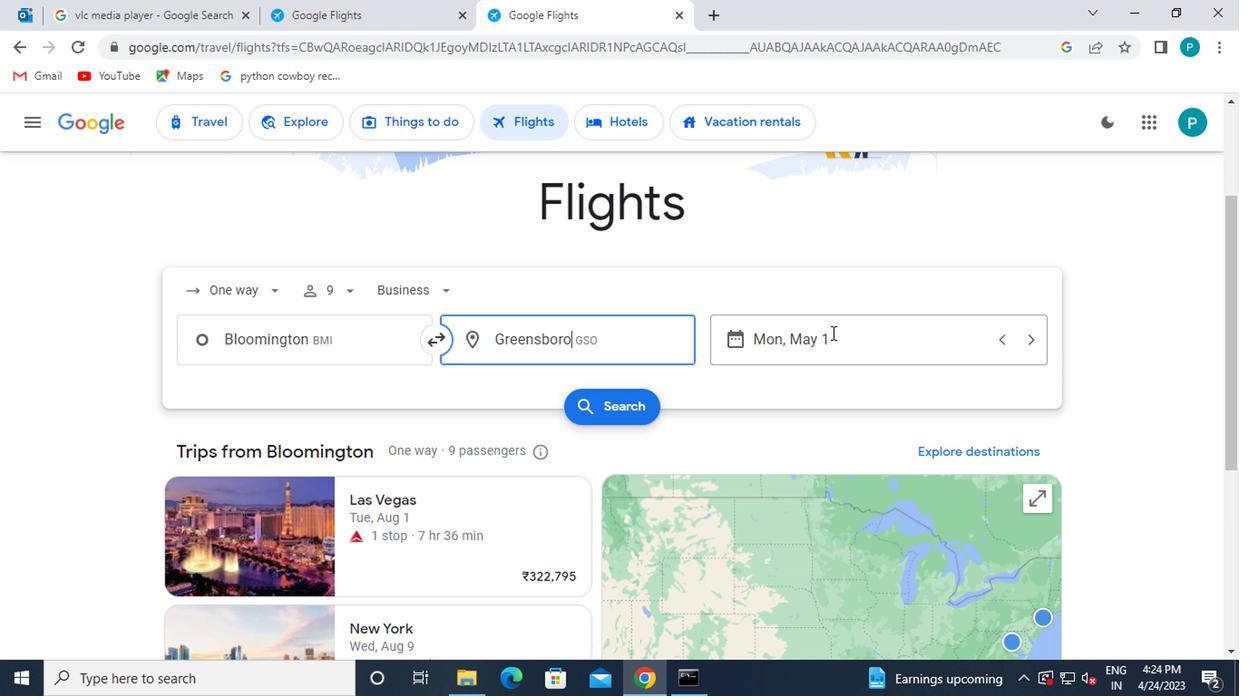 
Action: Mouse moved to (787, 327)
Screenshot: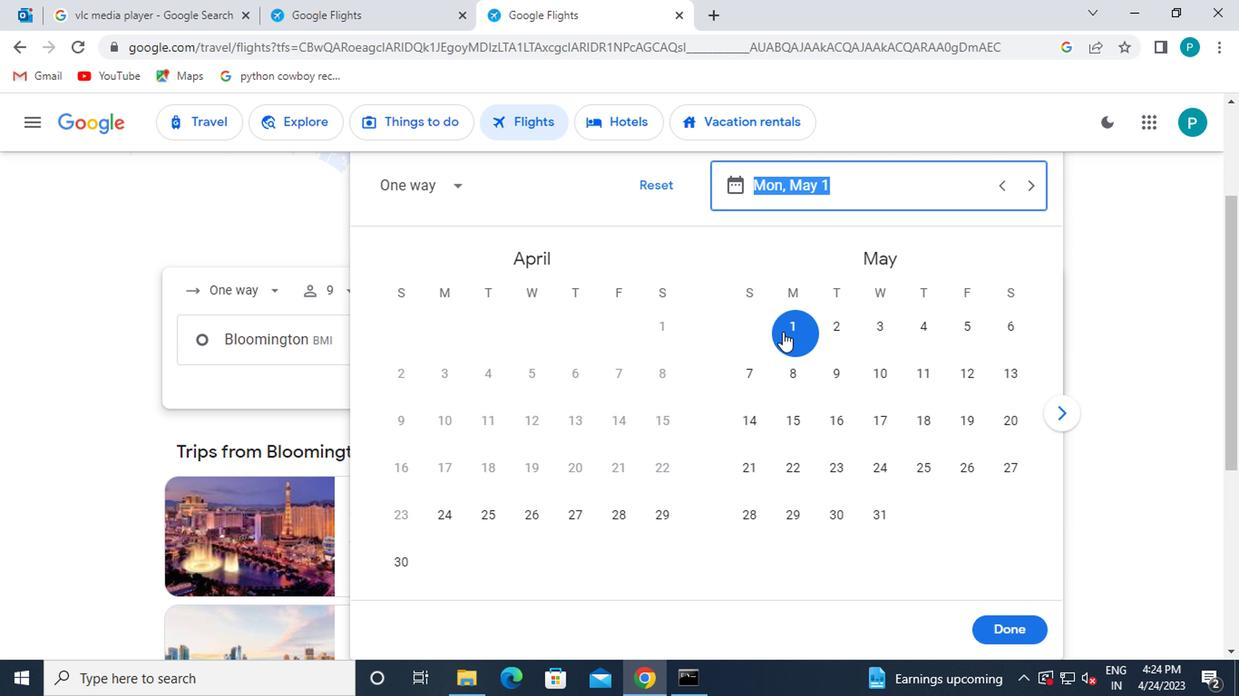 
Action: Mouse pressed left at (787, 327)
Screenshot: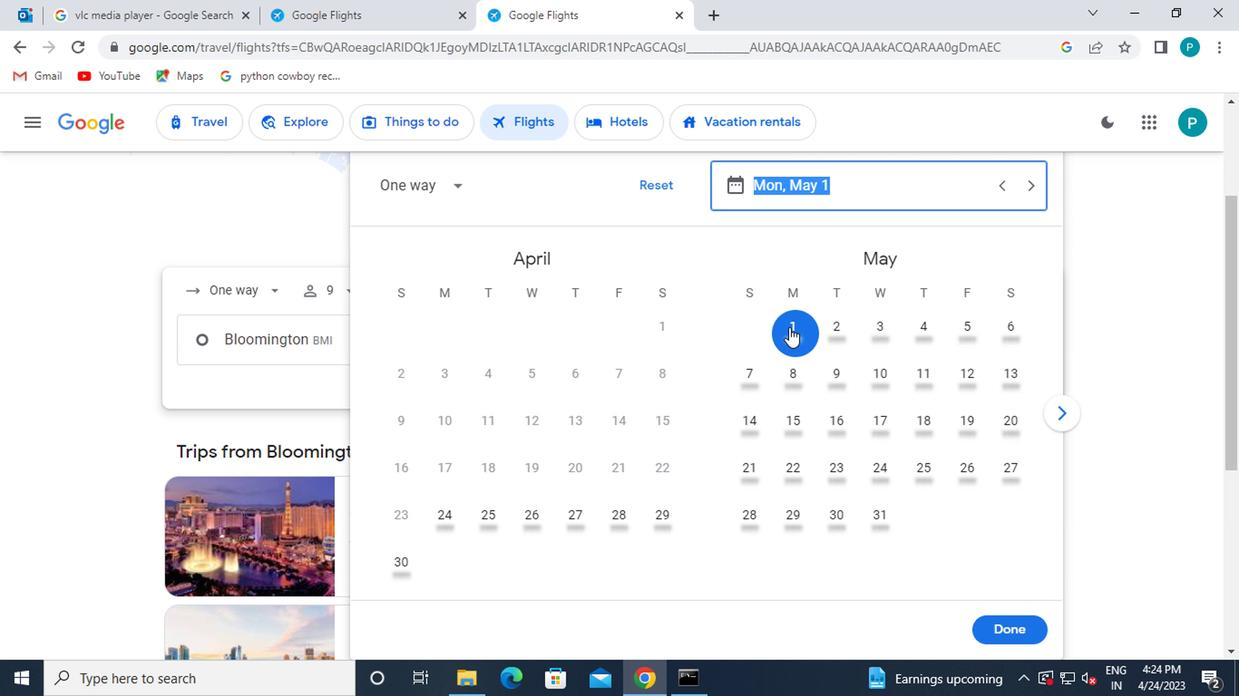 
Action: Mouse moved to (1019, 631)
Screenshot: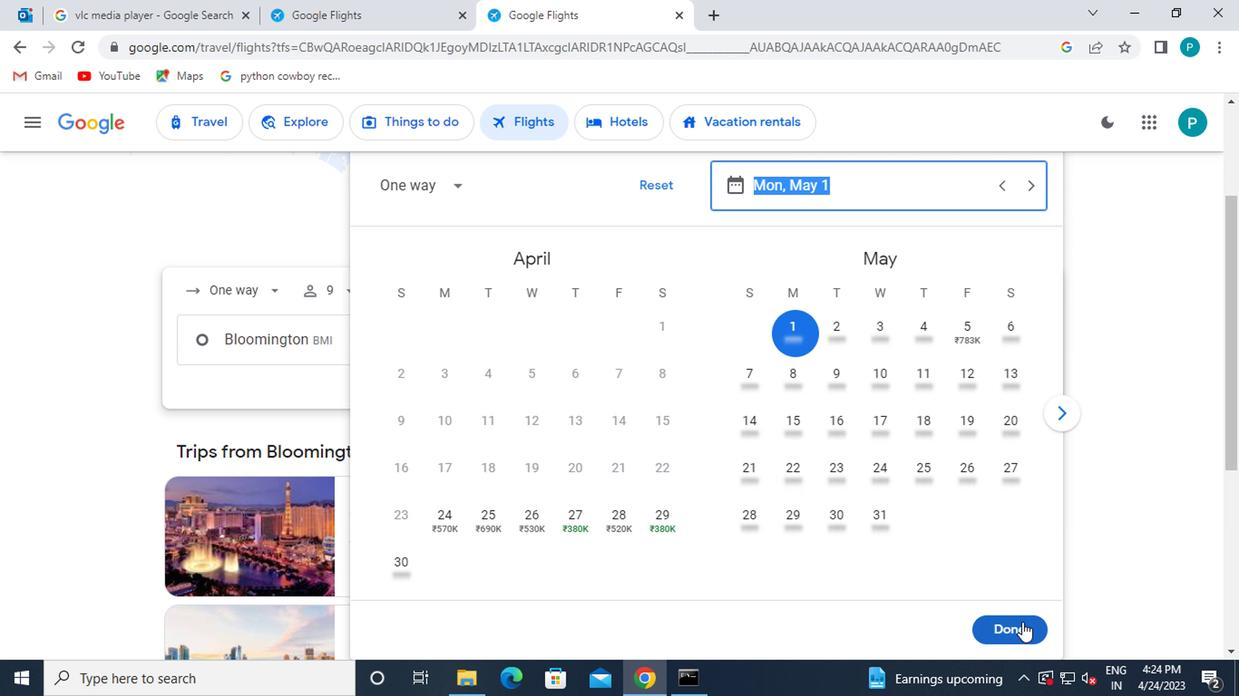 
Action: Mouse pressed left at (1019, 631)
Screenshot: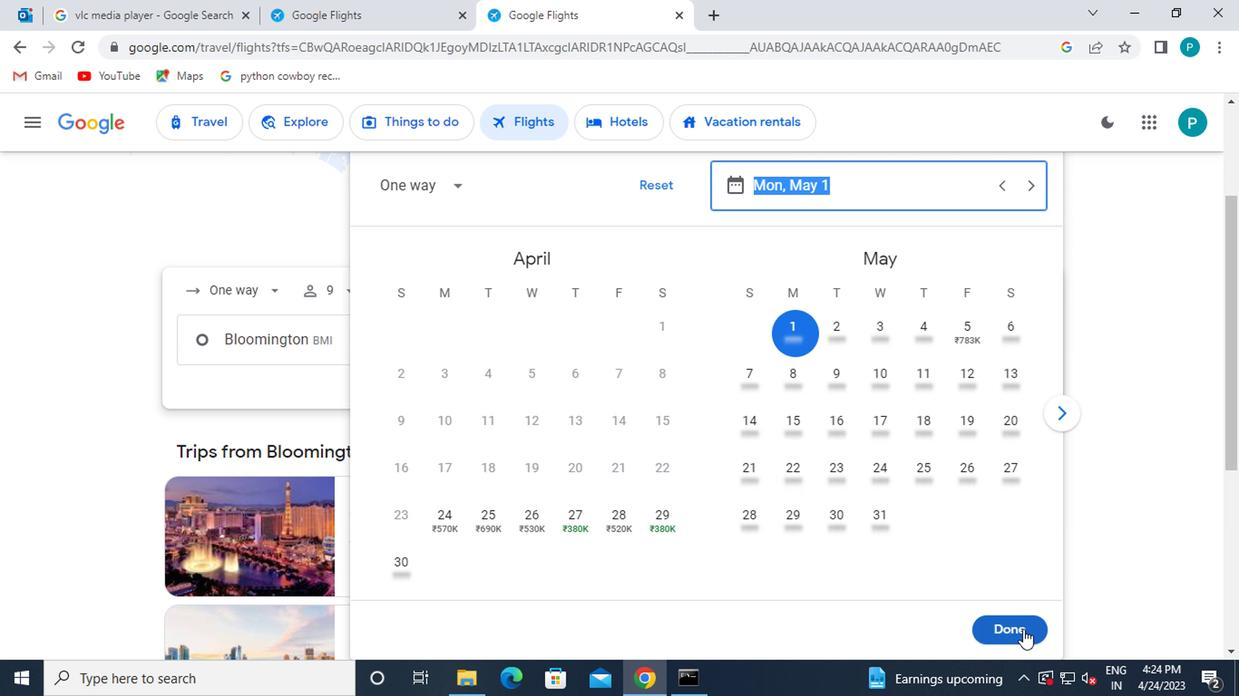 
Action: Mouse moved to (617, 414)
Screenshot: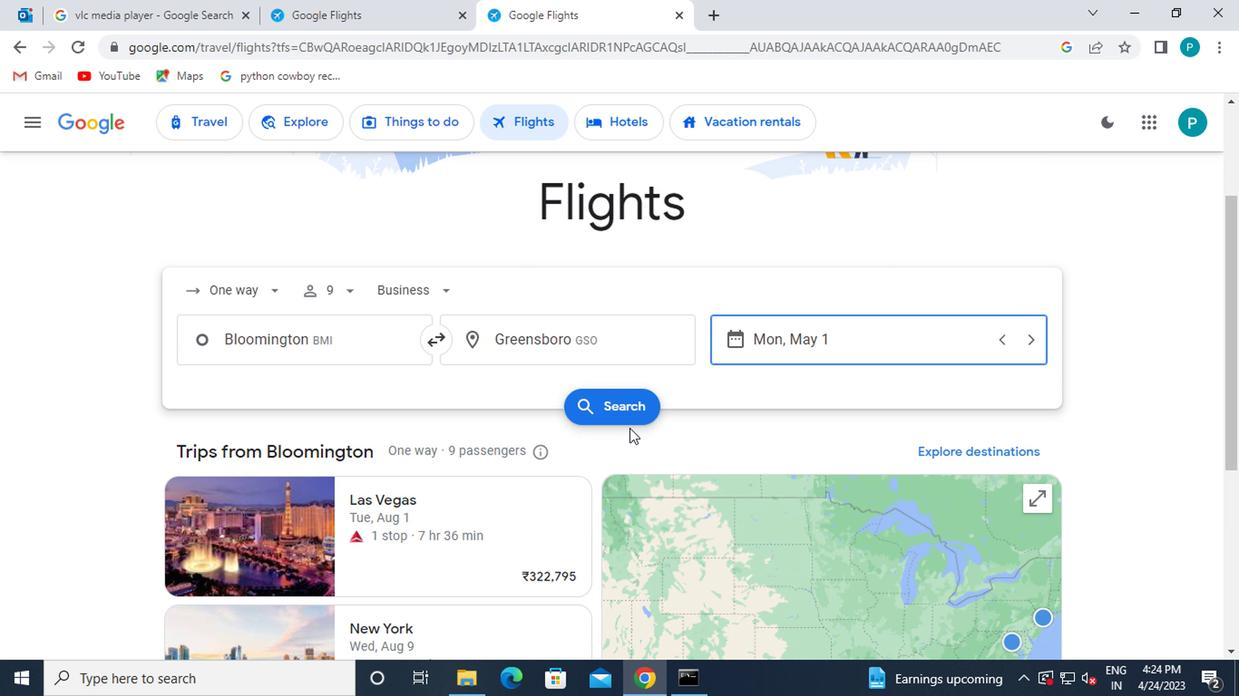 
Action: Mouse pressed left at (617, 414)
Screenshot: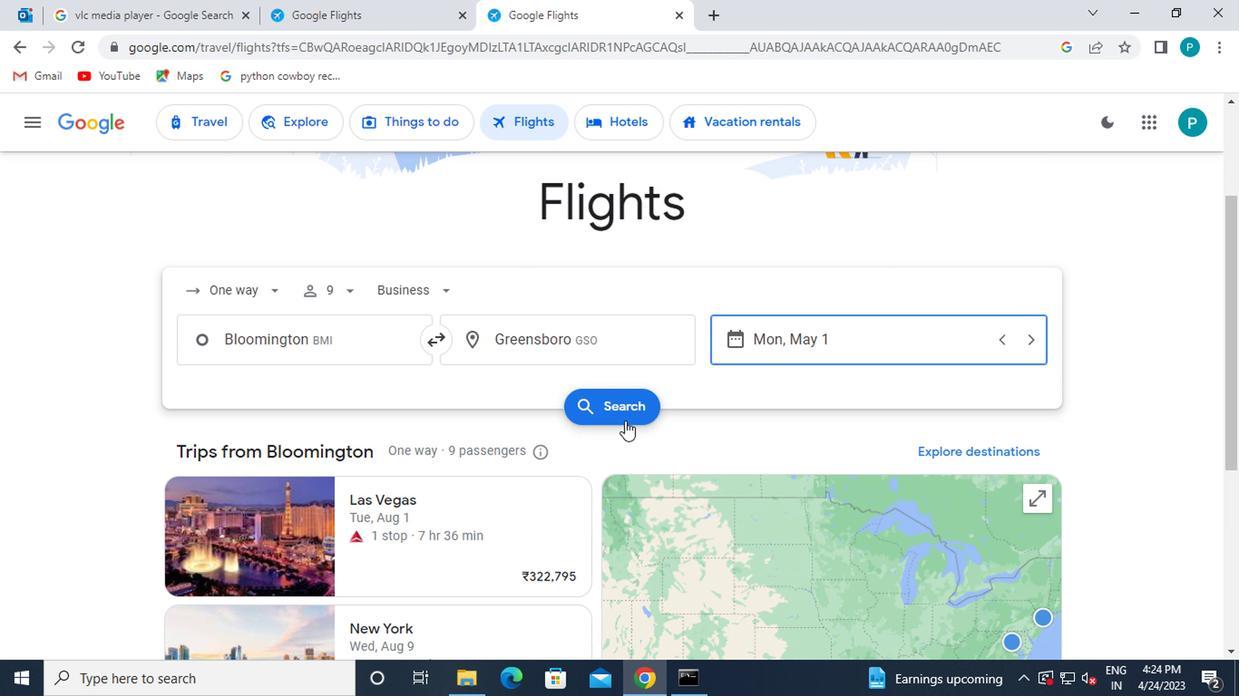 
Action: Mouse moved to (174, 295)
Screenshot: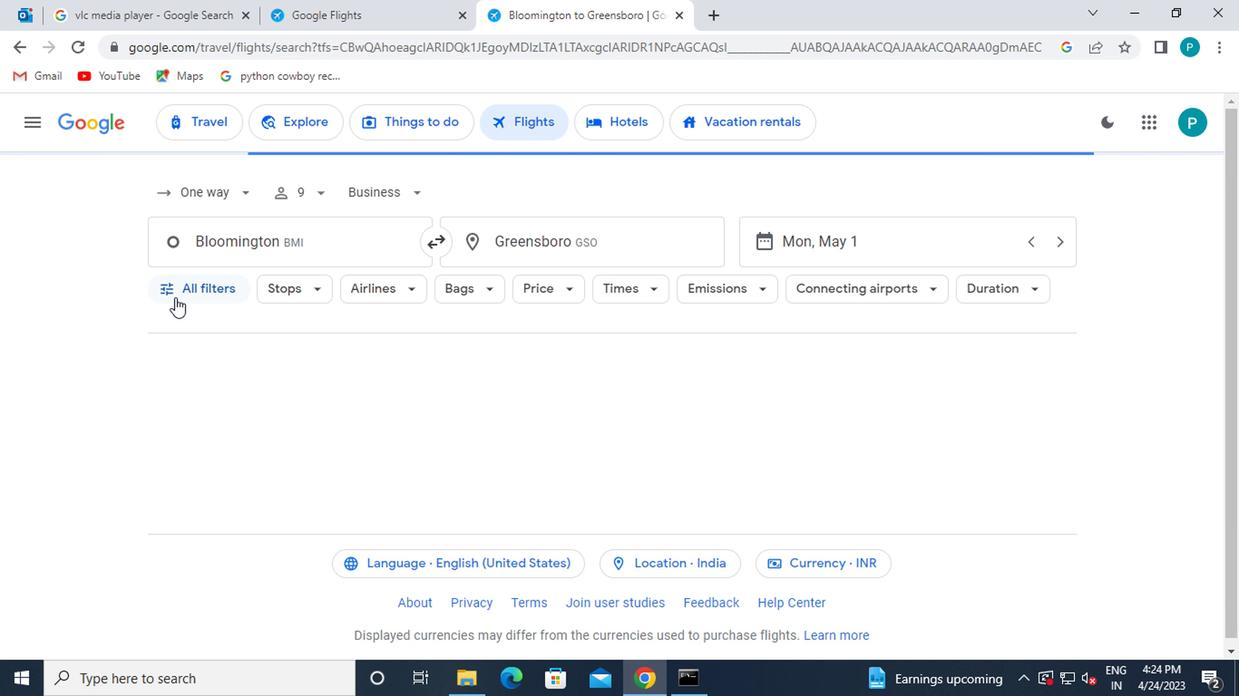
Action: Mouse pressed left at (174, 295)
Screenshot: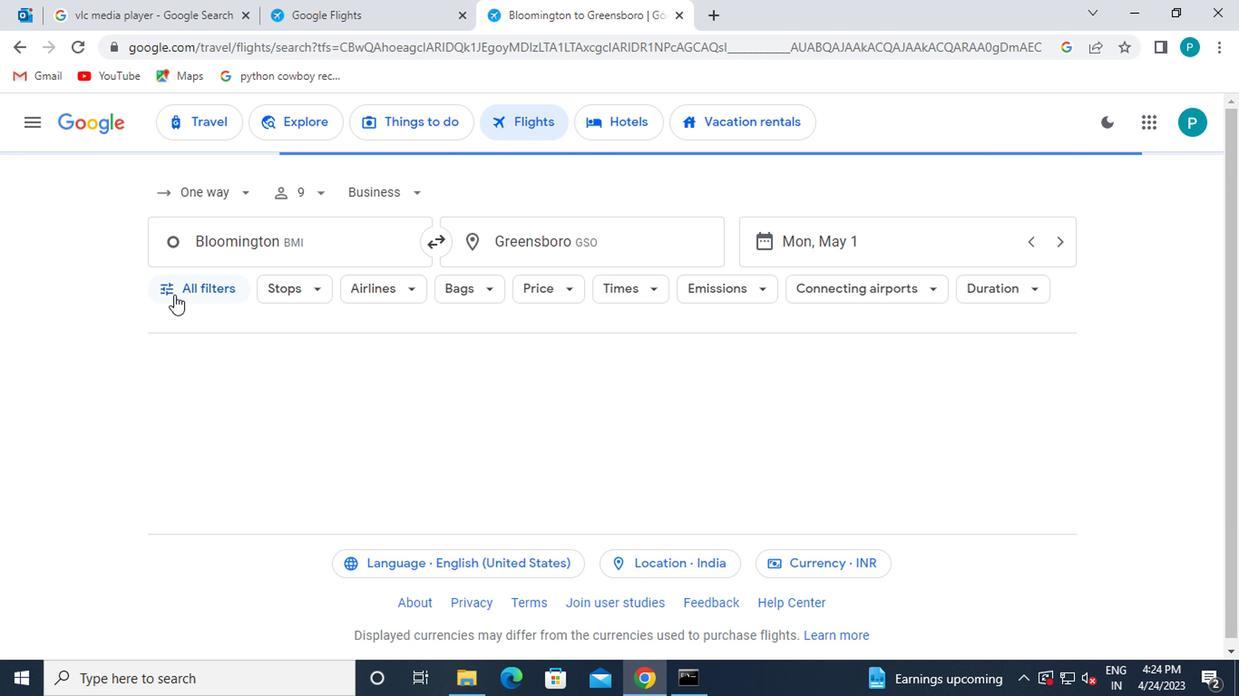 
Action: Mouse moved to (242, 387)
Screenshot: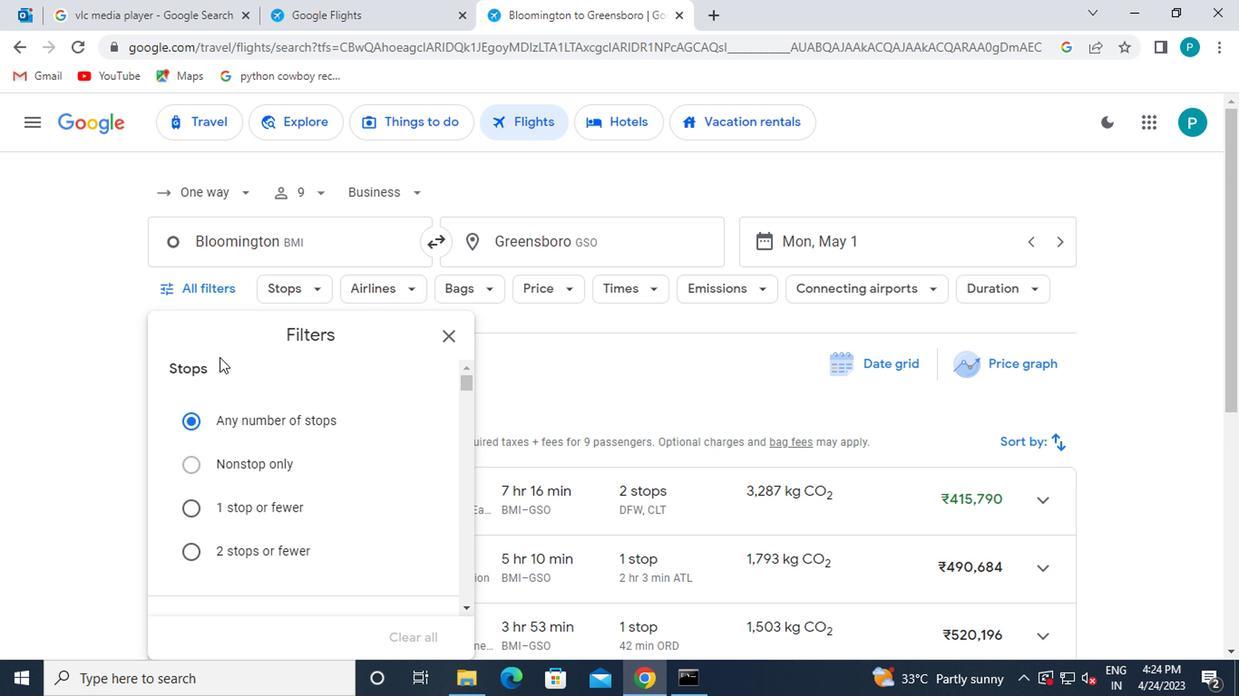 
Action: Mouse scrolled (242, 387) with delta (0, 0)
Screenshot: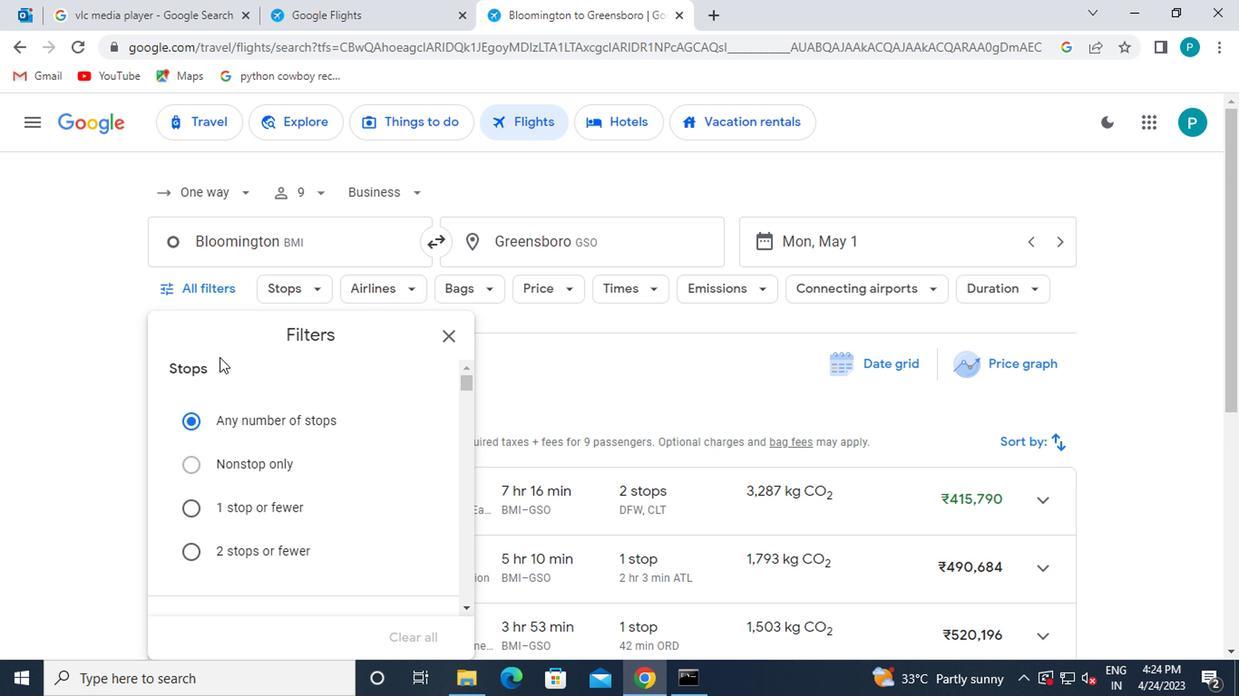 
Action: Mouse moved to (256, 410)
Screenshot: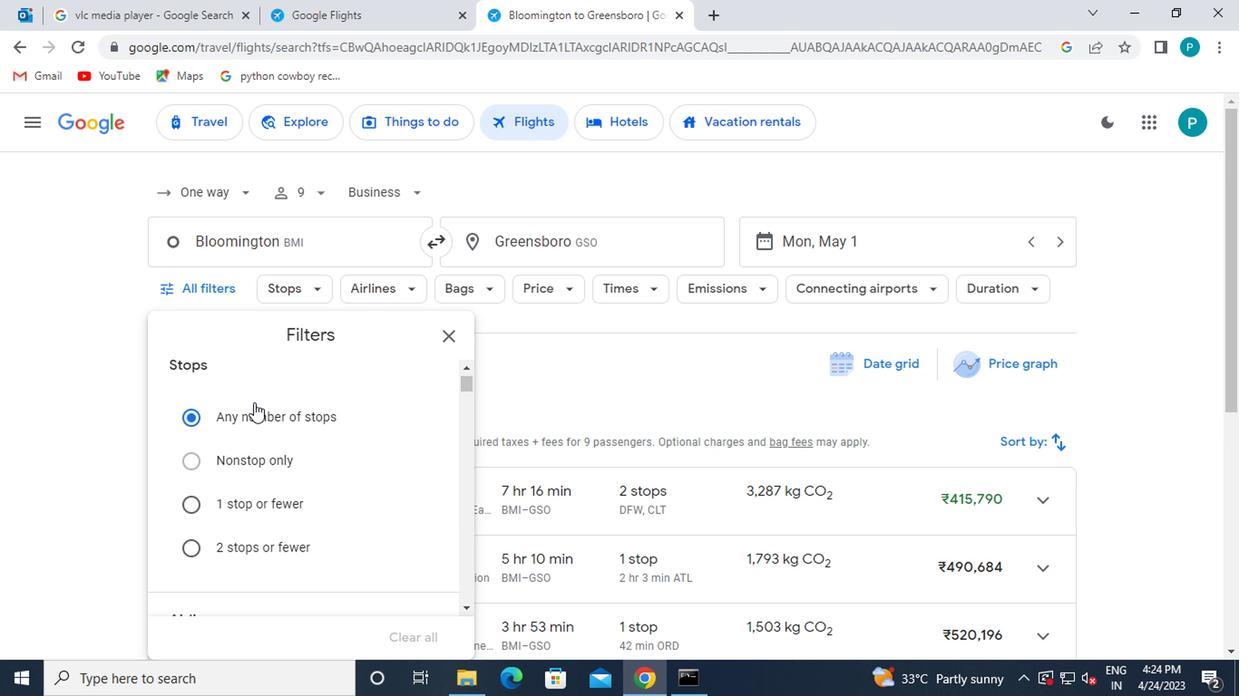
Action: Mouse scrolled (255, 406) with delta (0, -1)
Screenshot: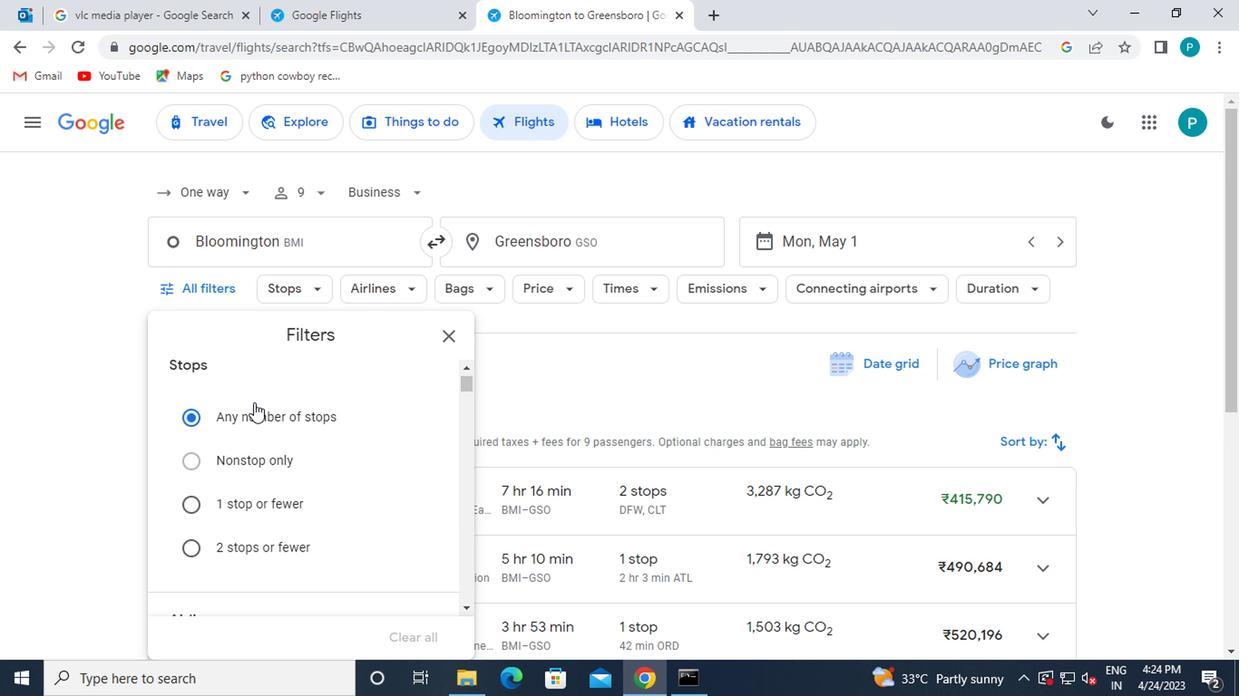 
Action: Mouse moved to (267, 431)
Screenshot: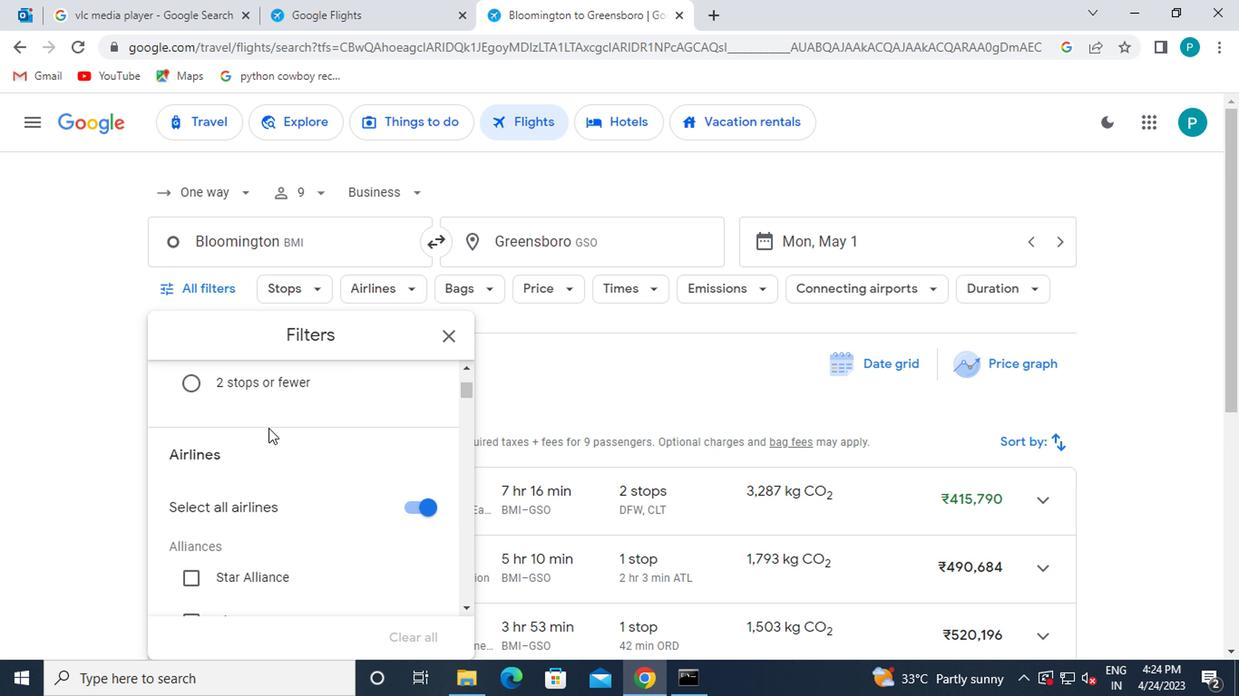 
Action: Mouse scrolled (267, 431) with delta (0, 0)
Screenshot: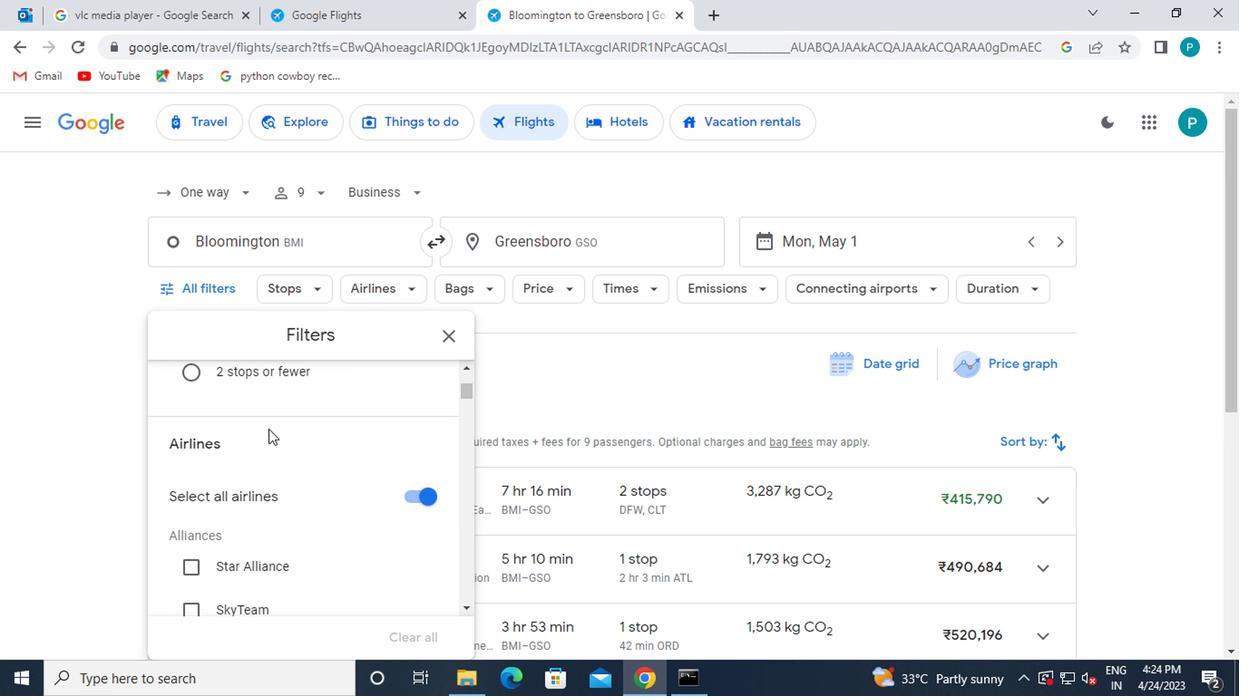 
Action: Mouse moved to (267, 434)
Screenshot: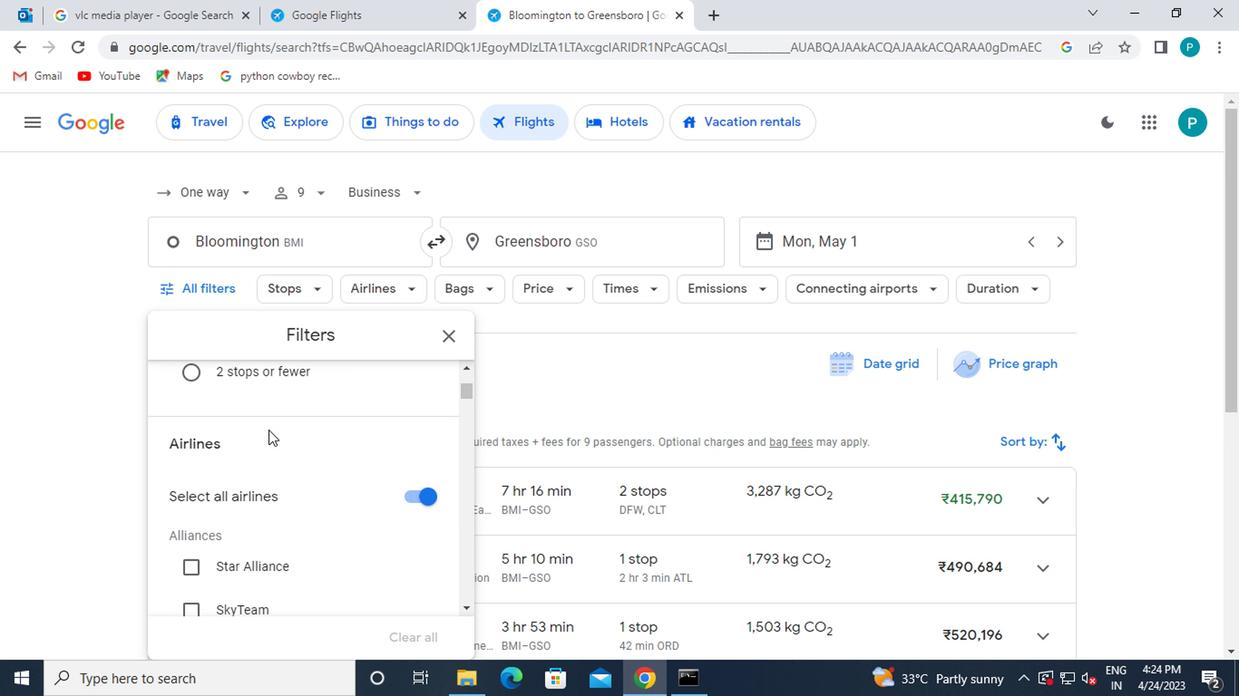 
Action: Mouse scrolled (267, 433) with delta (0, -1)
Screenshot: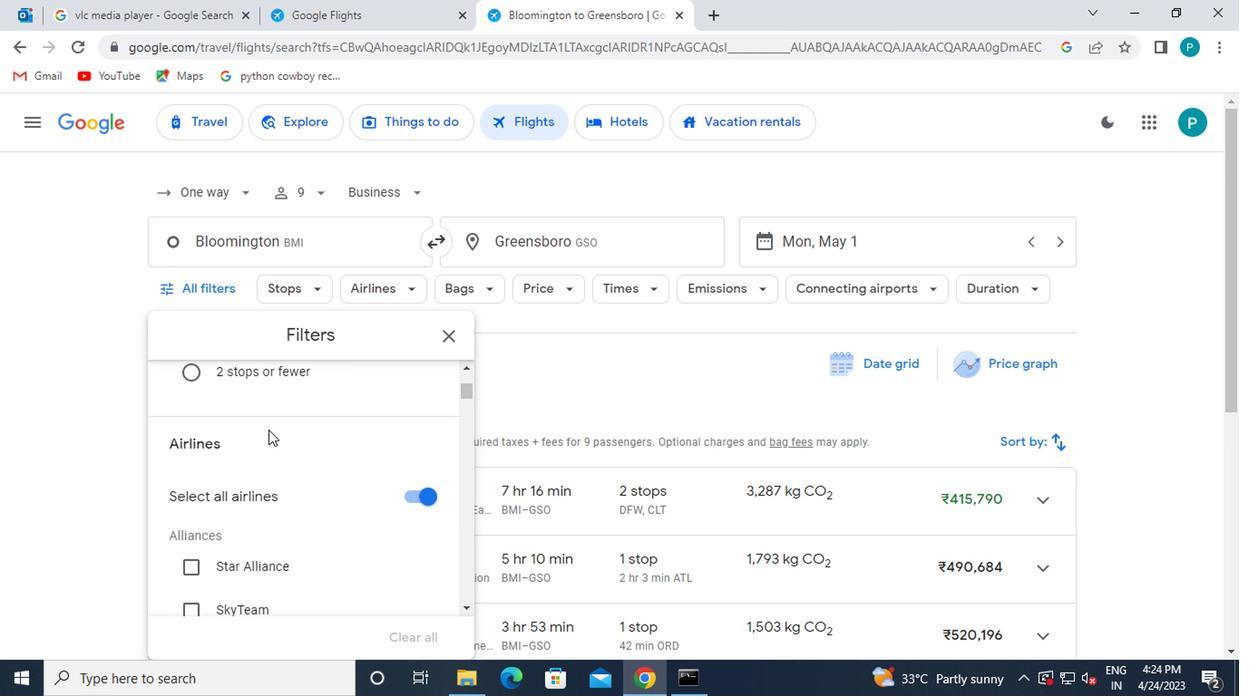 
Action: Mouse moved to (269, 451)
Screenshot: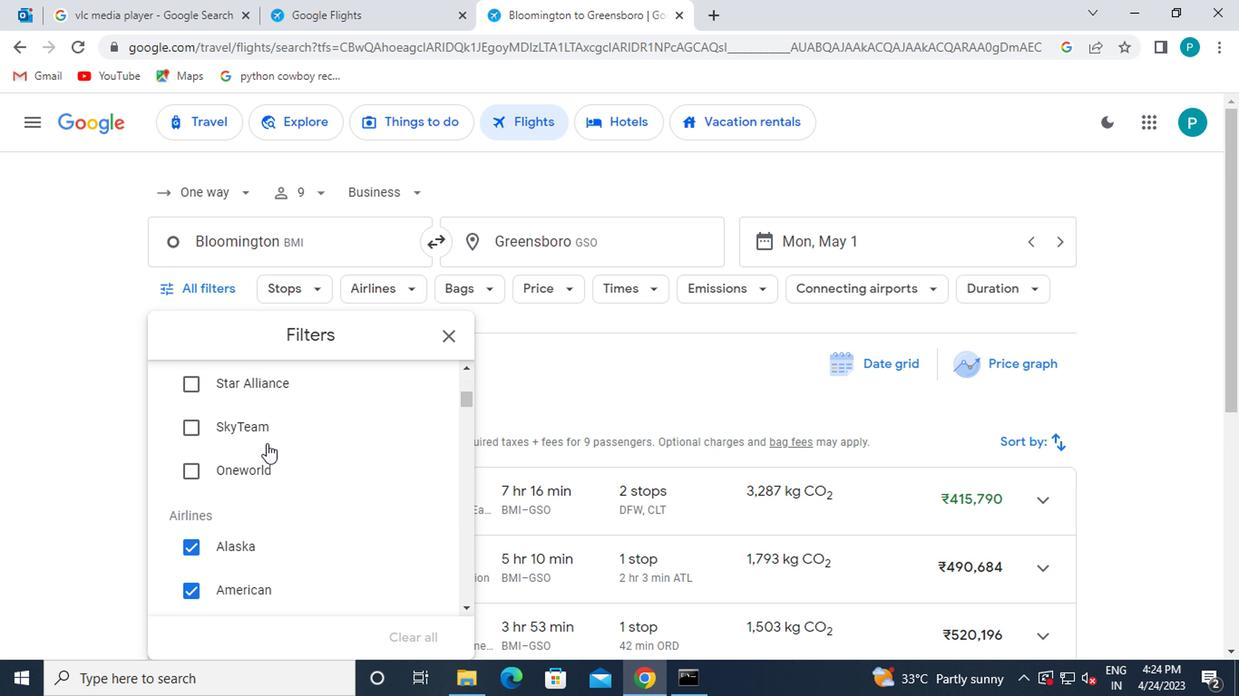 
Action: Mouse scrolled (269, 449) with delta (0, -1)
Screenshot: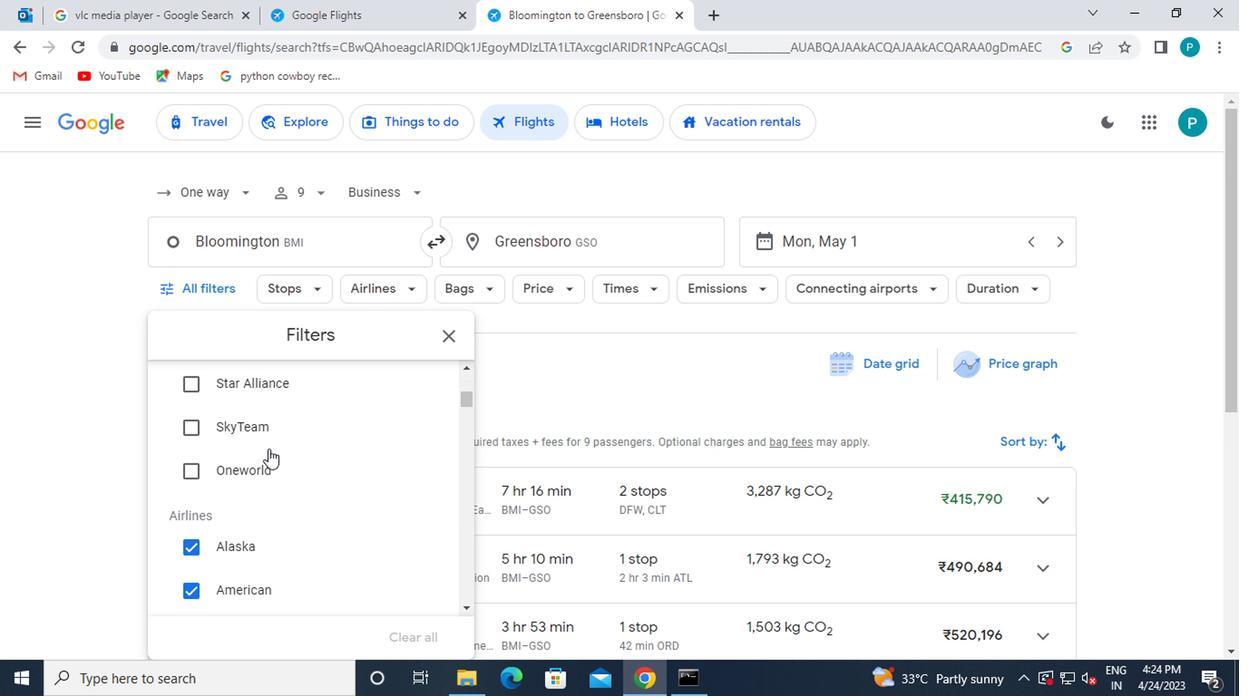
Action: Mouse scrolled (269, 449) with delta (0, -1)
Screenshot: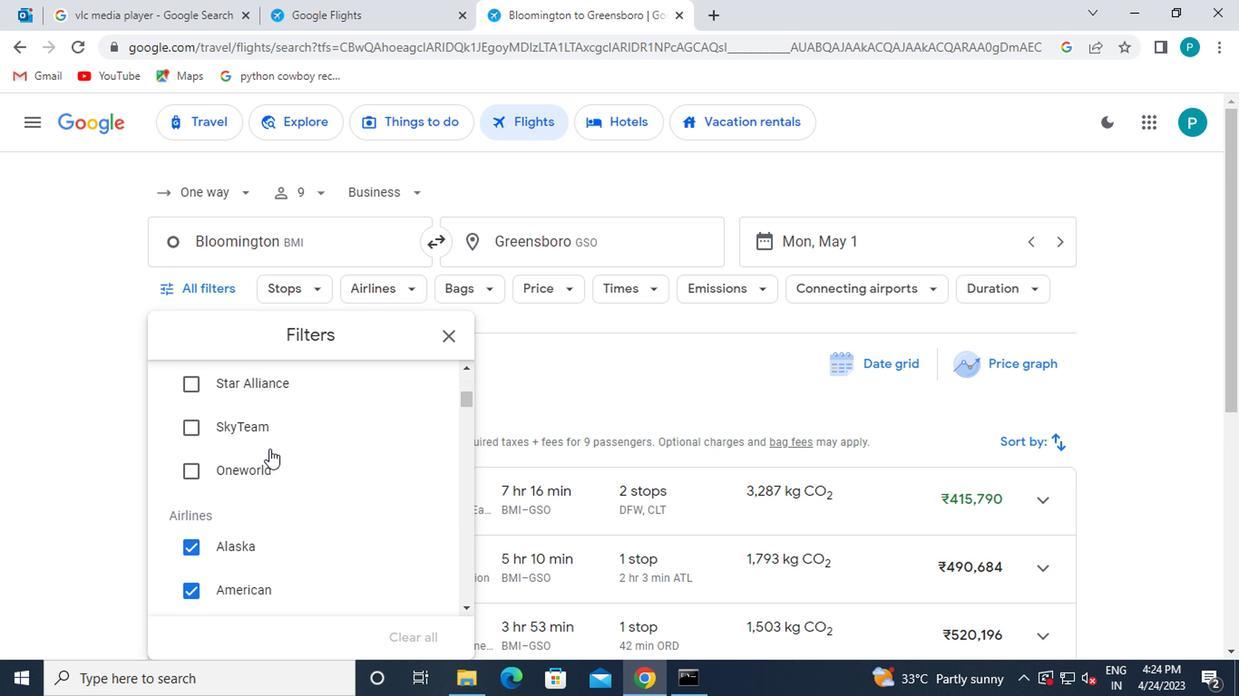 
Action: Mouse moved to (272, 456)
Screenshot: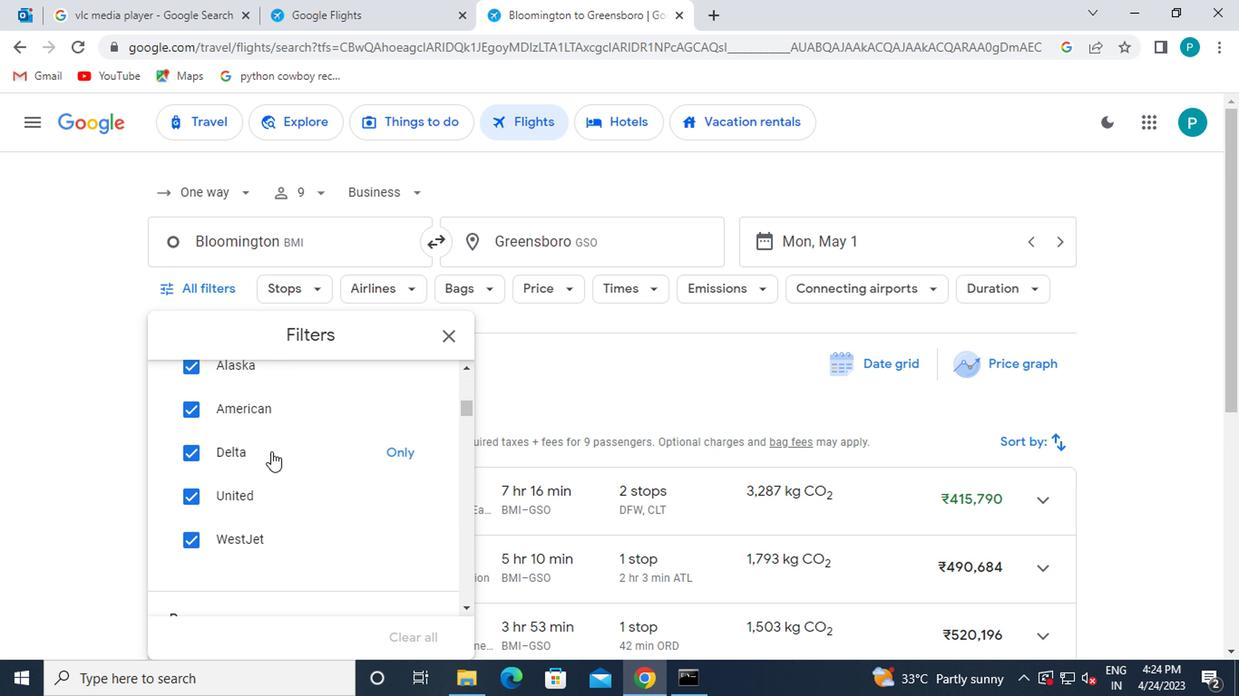 
Action: Mouse scrolled (272, 455) with delta (0, 0)
Screenshot: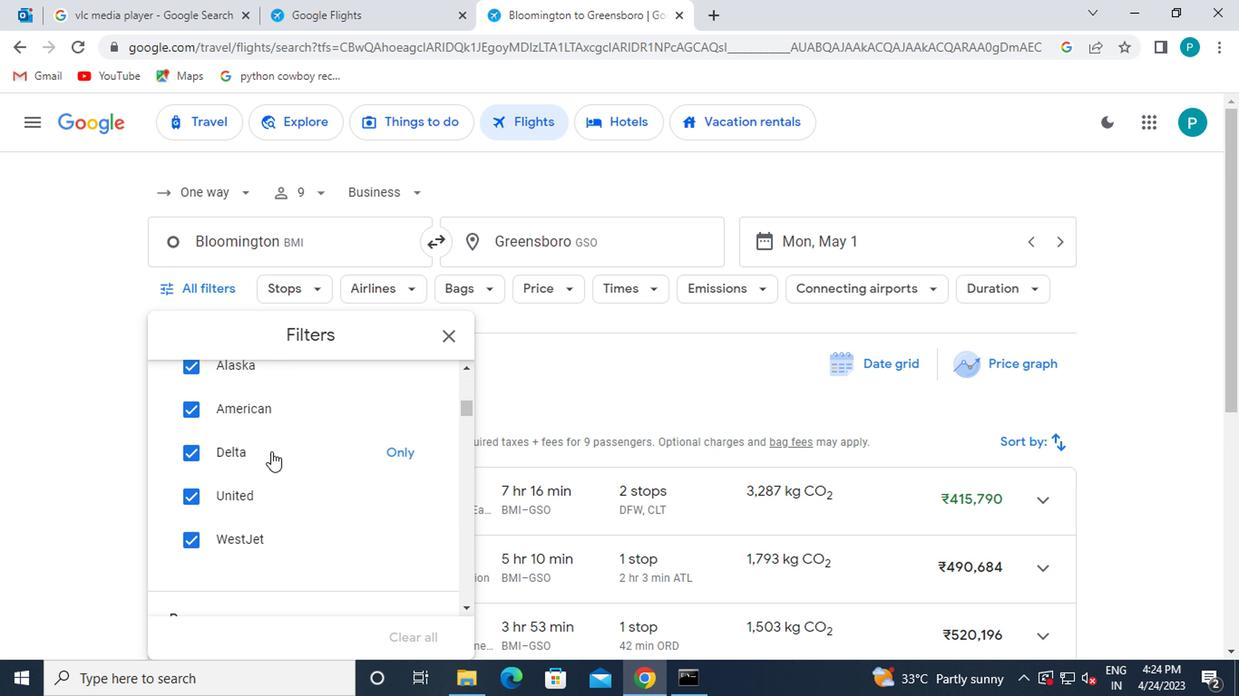 
Action: Mouse moved to (289, 475)
Screenshot: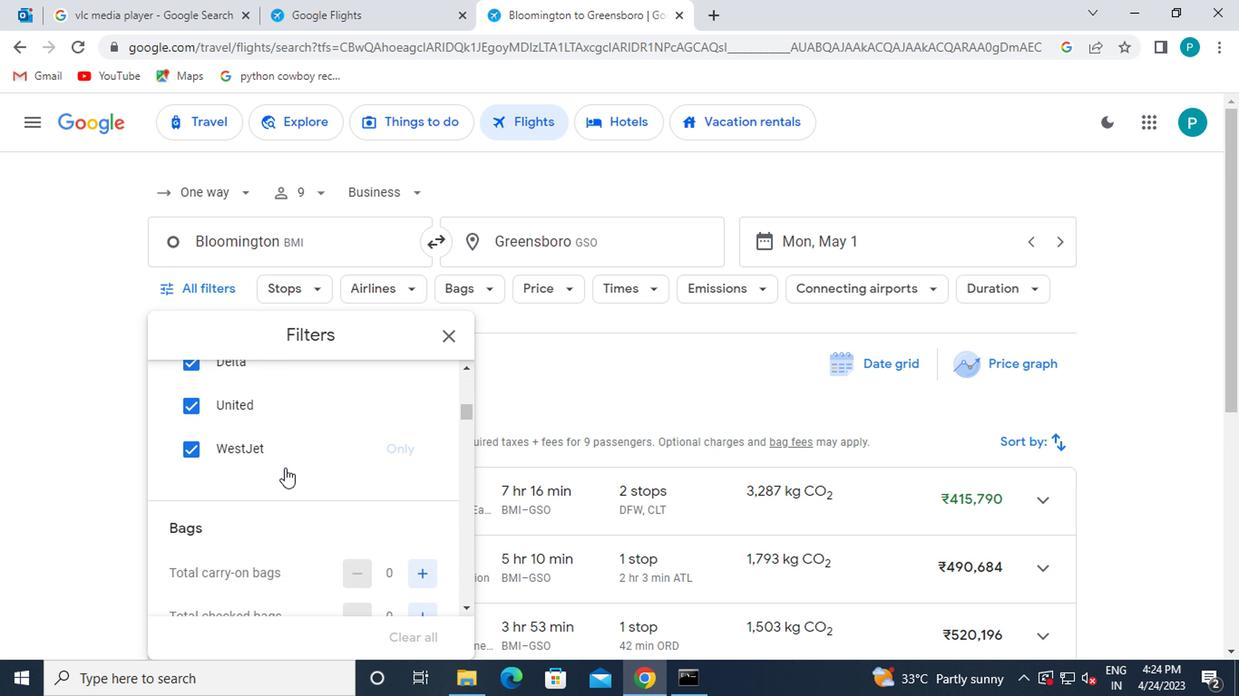 
Action: Mouse scrolled (289, 474) with delta (0, -1)
Screenshot: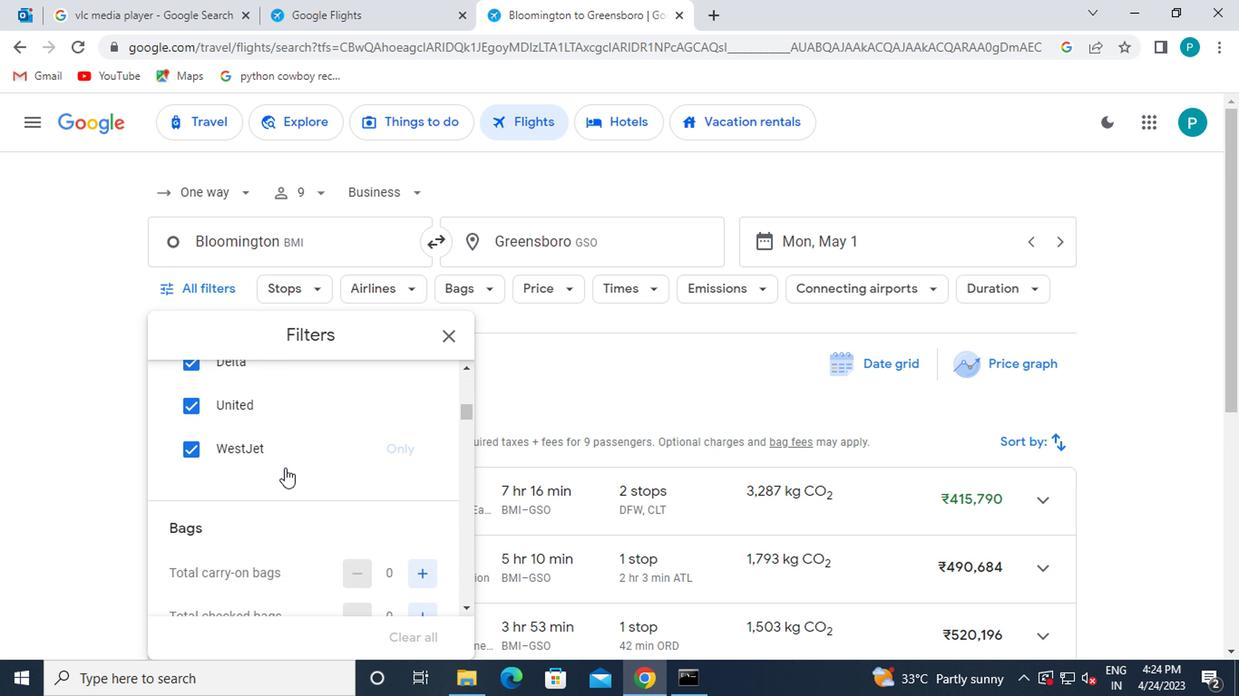 
Action: Mouse moved to (423, 492)
Screenshot: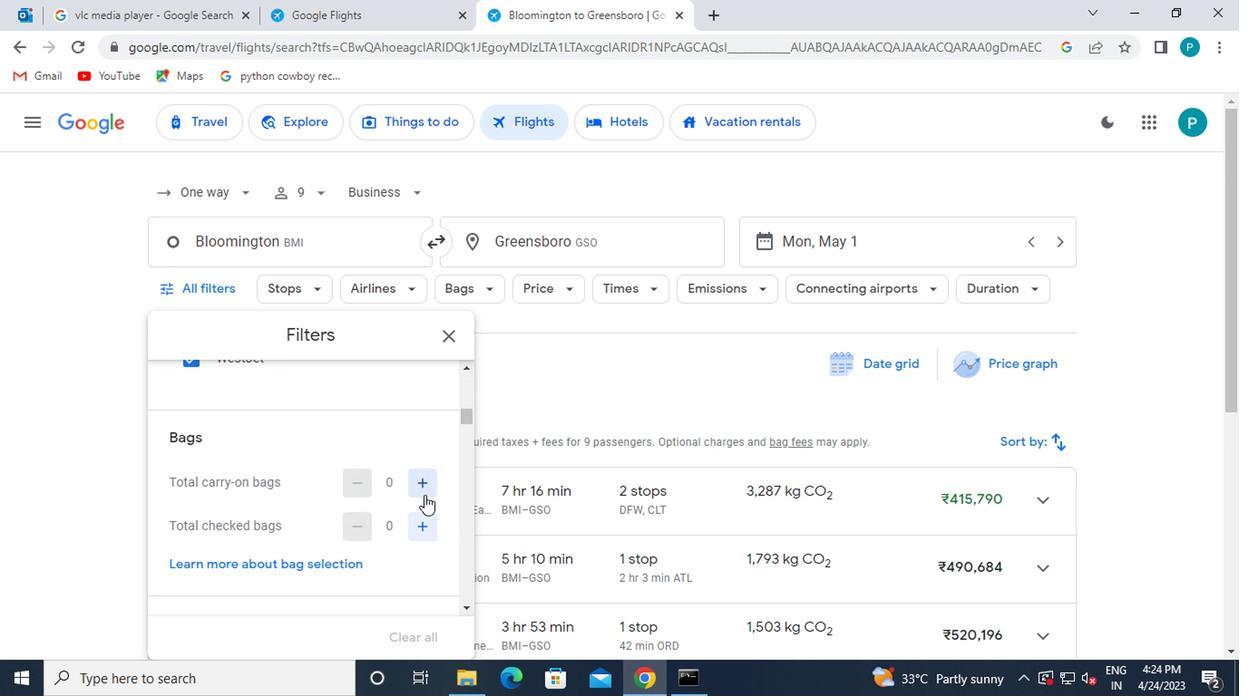 
Action: Mouse pressed left at (423, 492)
Screenshot: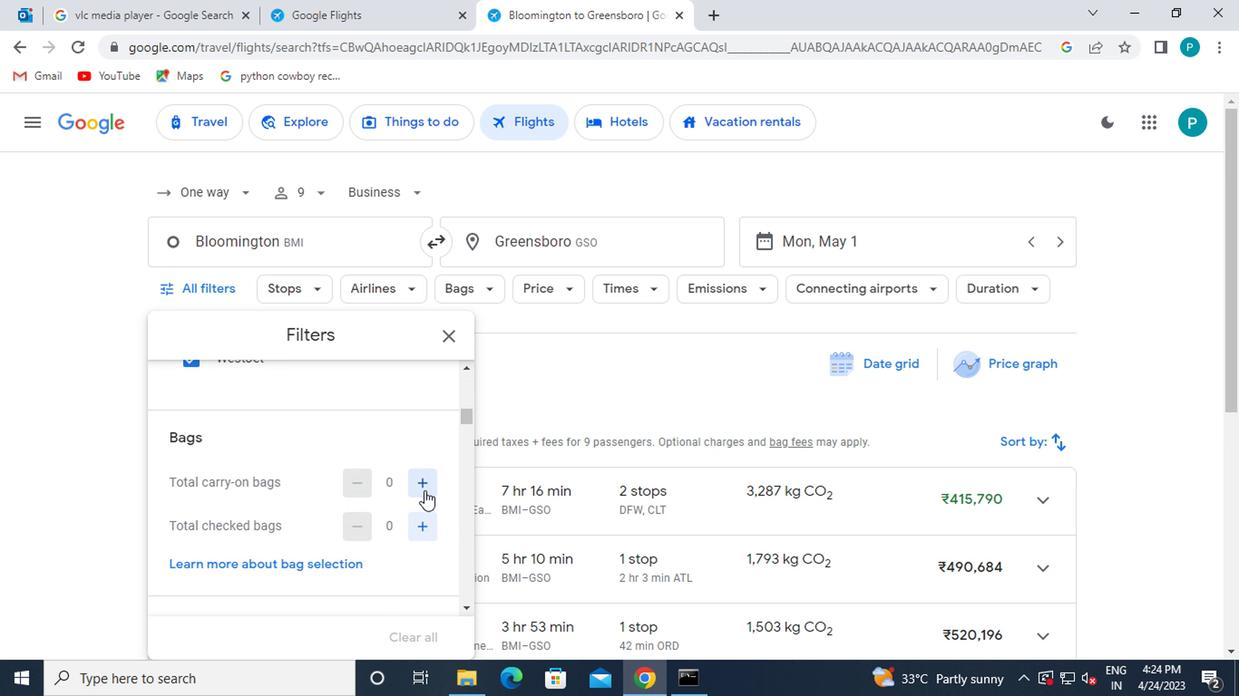 
Action: Mouse pressed left at (423, 492)
Screenshot: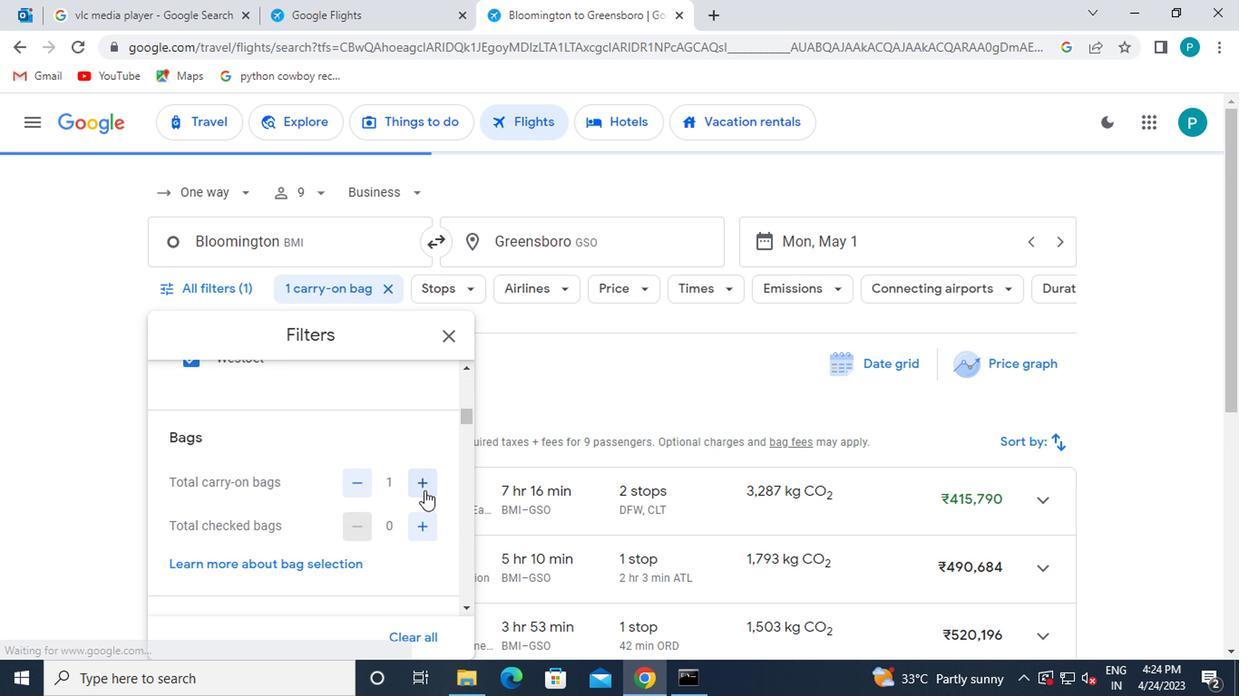 
Action: Mouse moved to (236, 455)
Screenshot: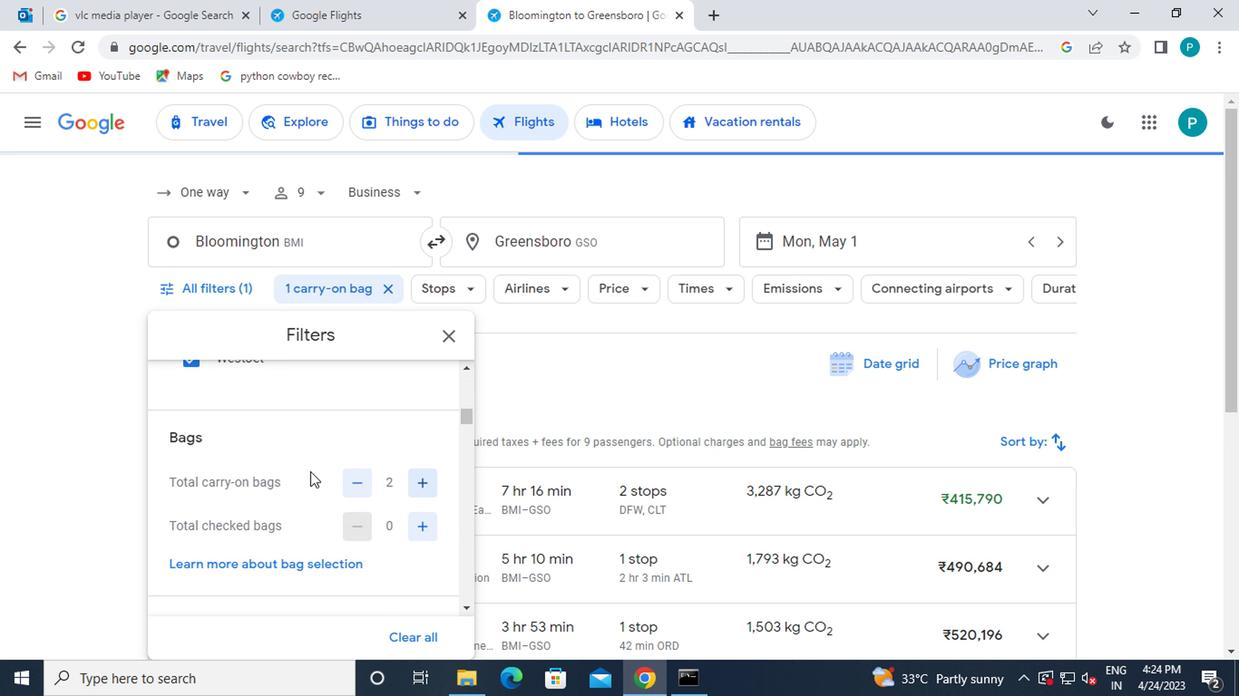 
Action: Mouse scrolled (236, 454) with delta (0, -1)
Screenshot: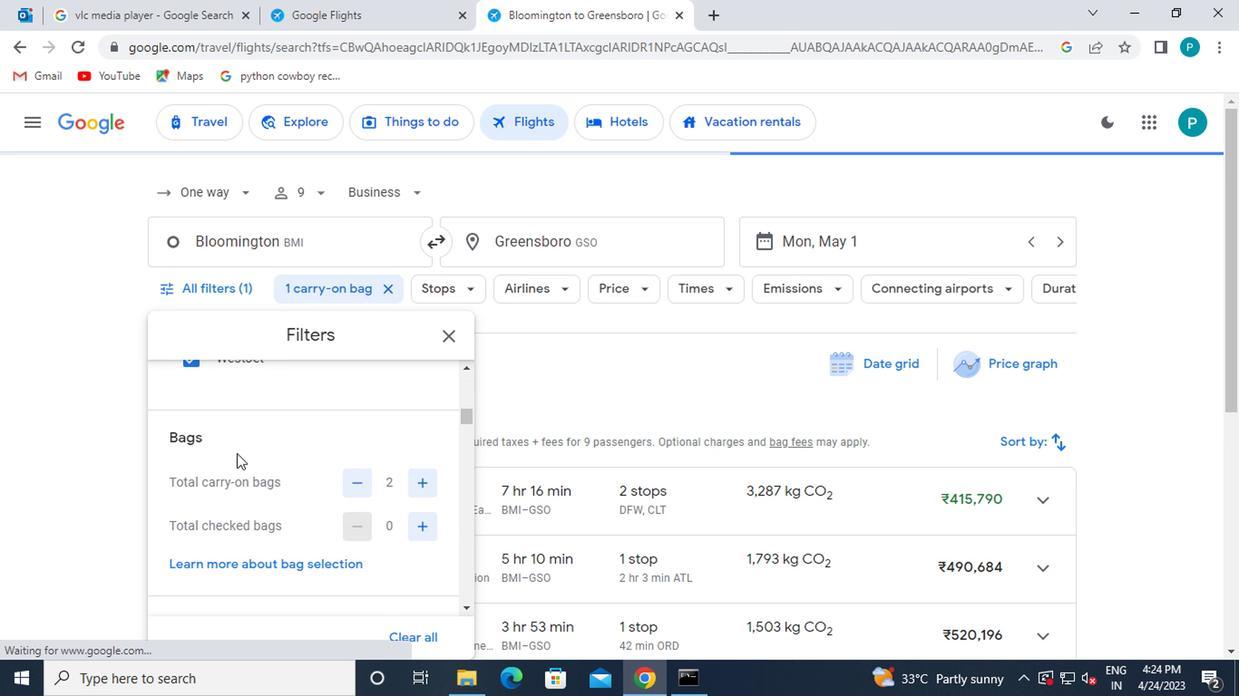 
Action: Mouse scrolled (236, 454) with delta (0, -1)
Screenshot: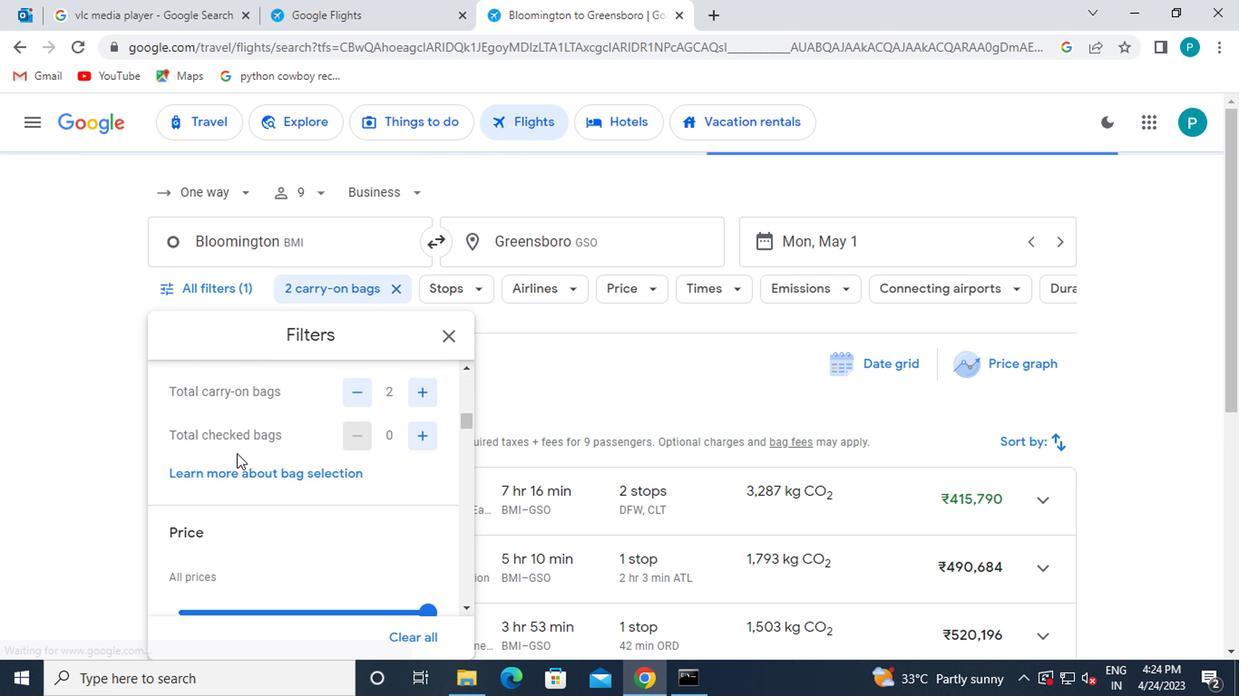 
Action: Mouse moved to (424, 517)
Screenshot: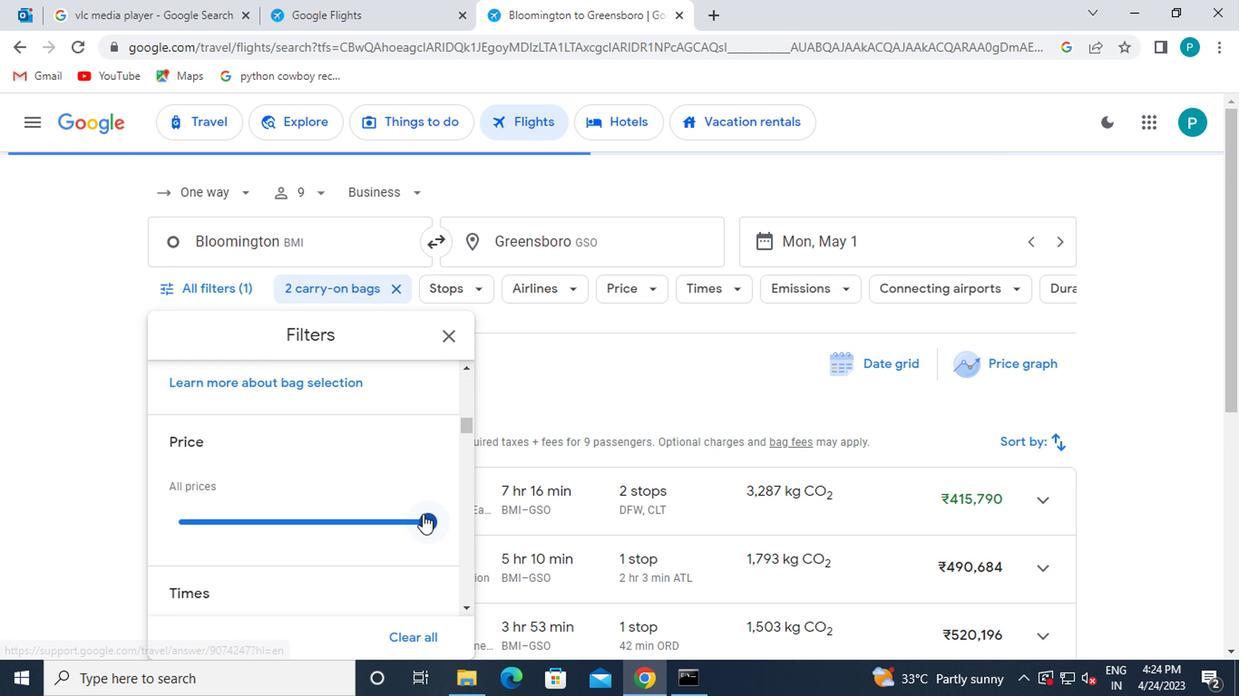 
Action: Mouse pressed left at (424, 517)
Screenshot: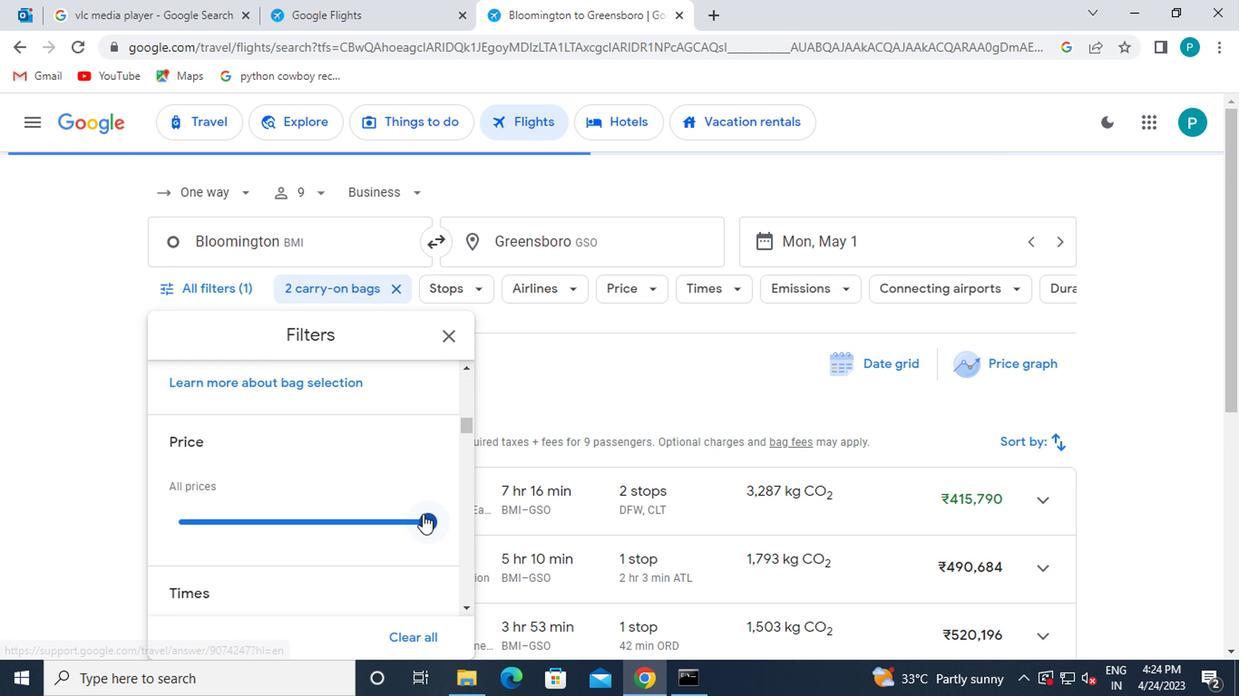 
Action: Mouse moved to (288, 504)
Screenshot: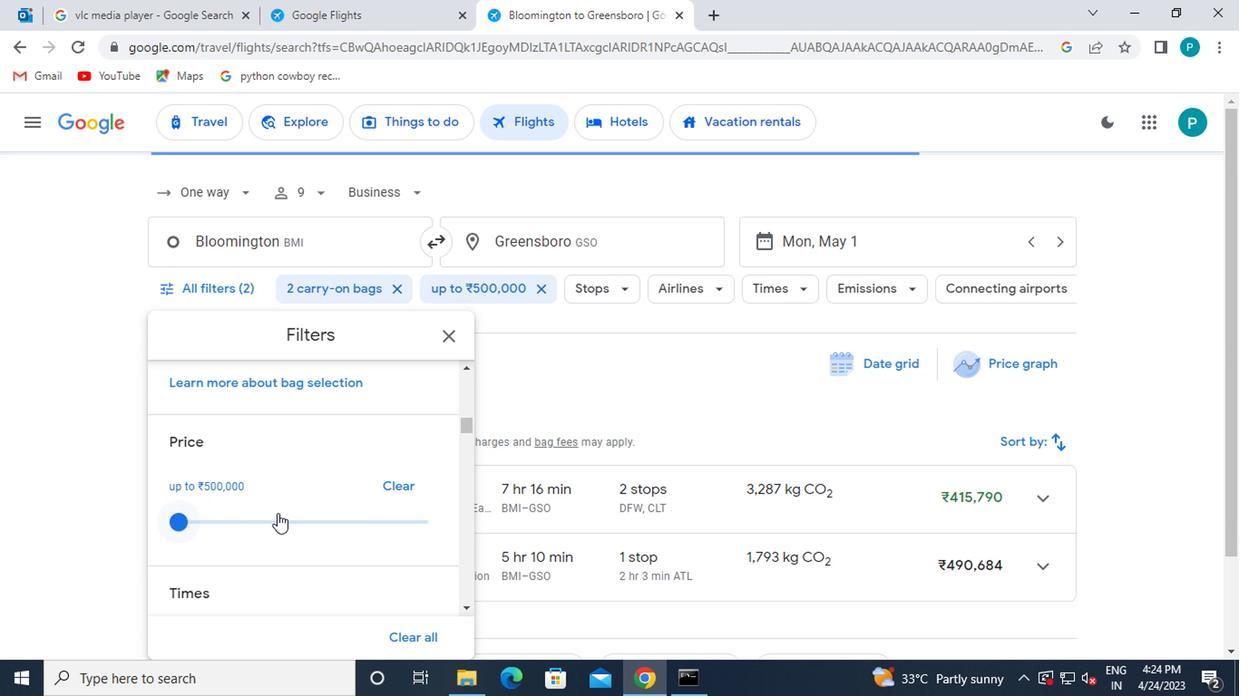 
Action: Mouse scrolled (288, 503) with delta (0, 0)
Screenshot: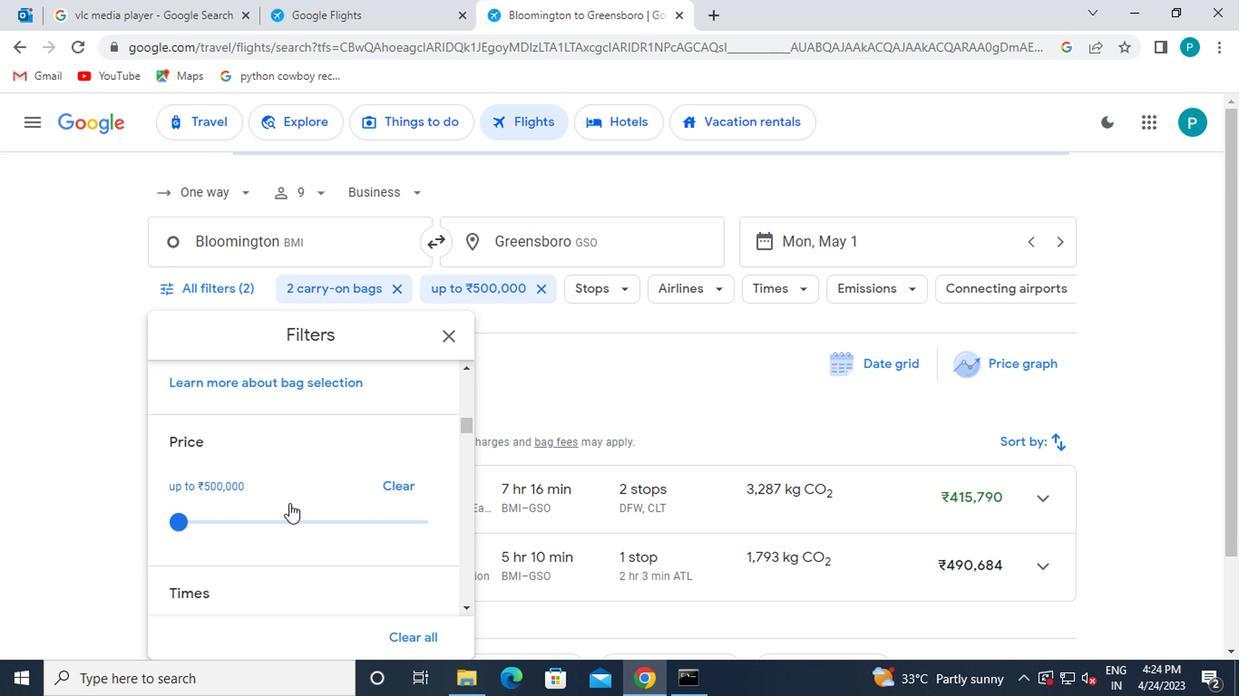 
Action: Mouse moved to (288, 503)
Screenshot: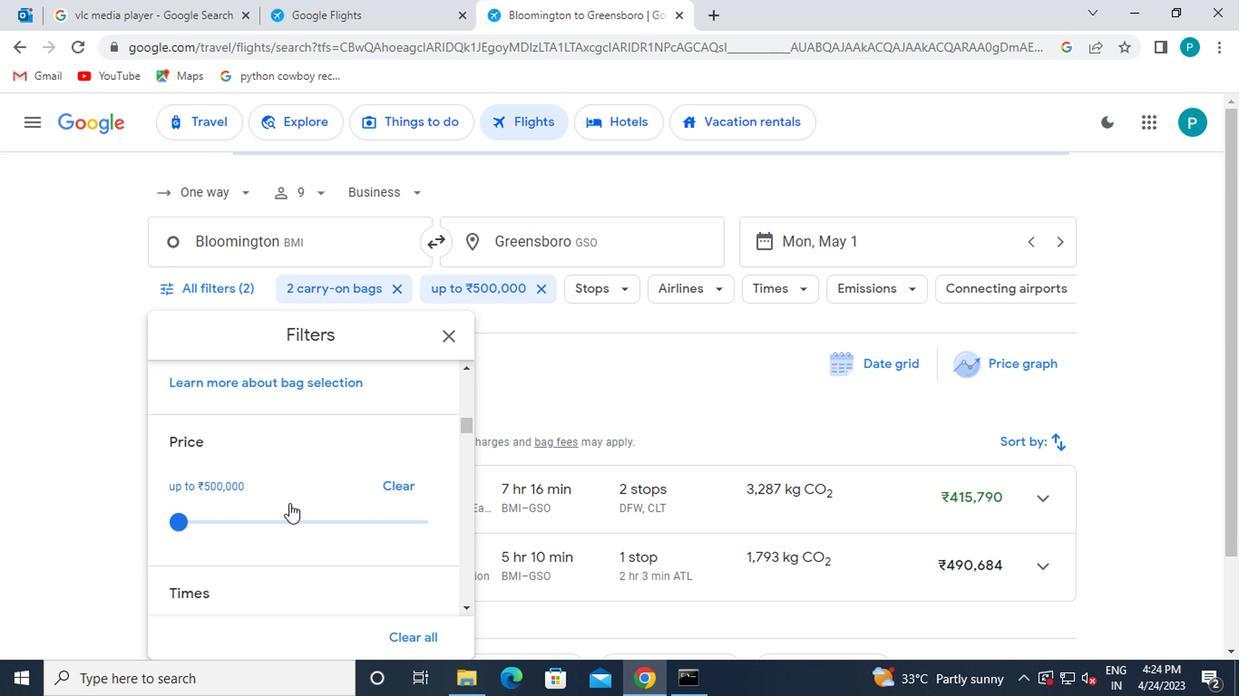 
Action: Mouse scrolled (288, 502) with delta (0, 0)
Screenshot: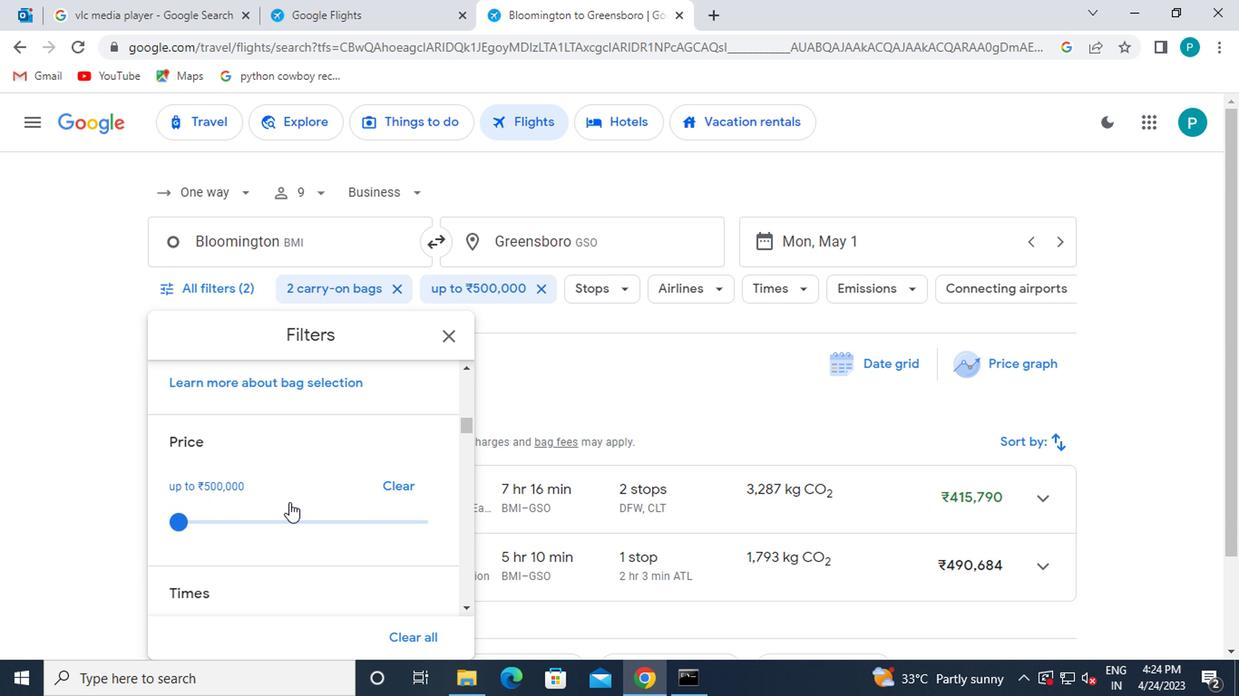 
Action: Mouse moved to (327, 478)
Screenshot: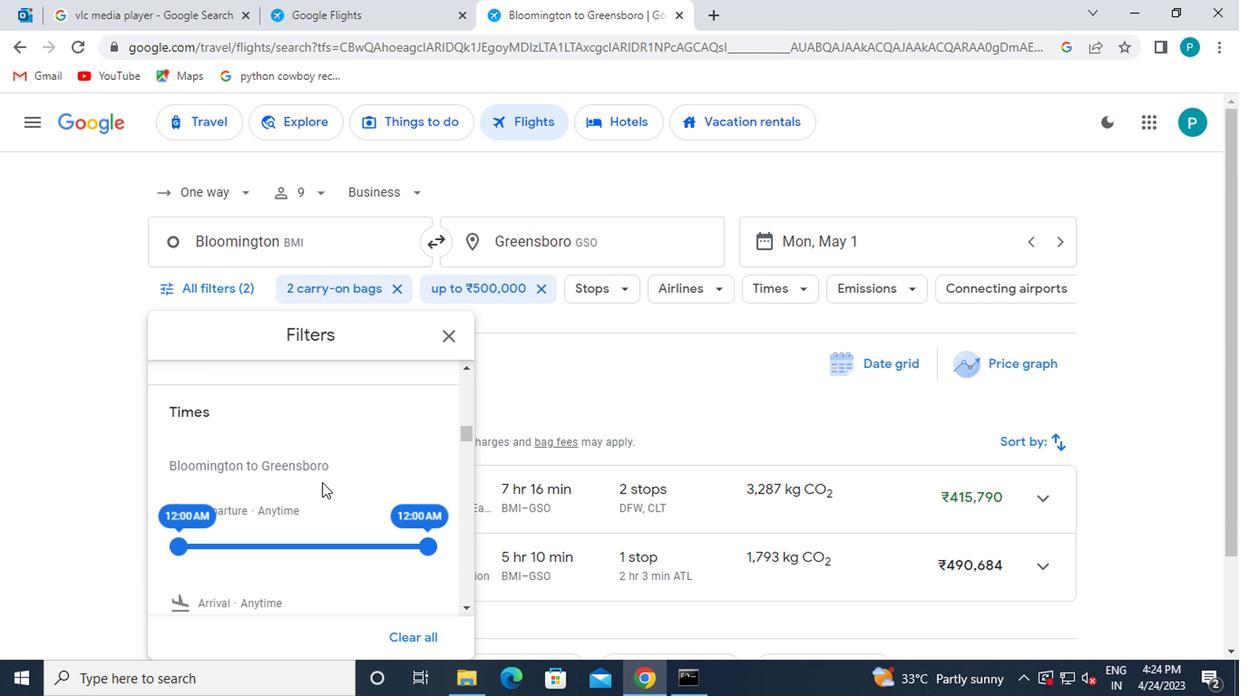
Action: Mouse scrolled (327, 478) with delta (0, 0)
Screenshot: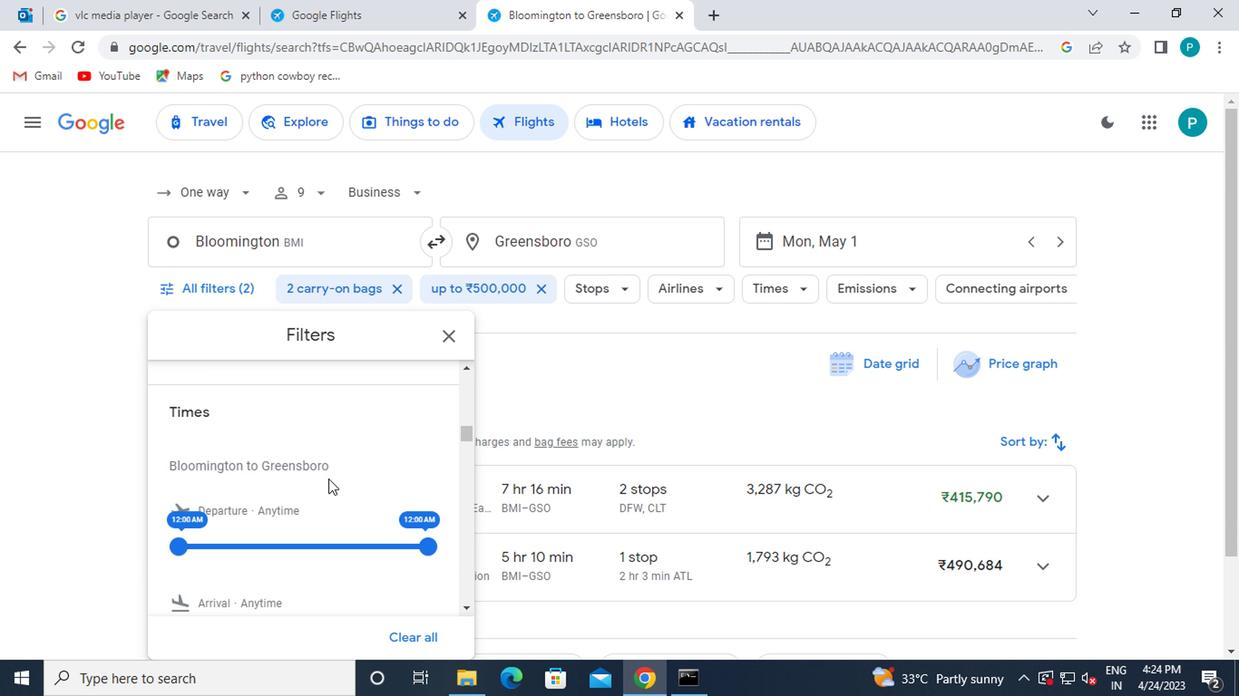 
Action: Mouse moved to (236, 510)
Screenshot: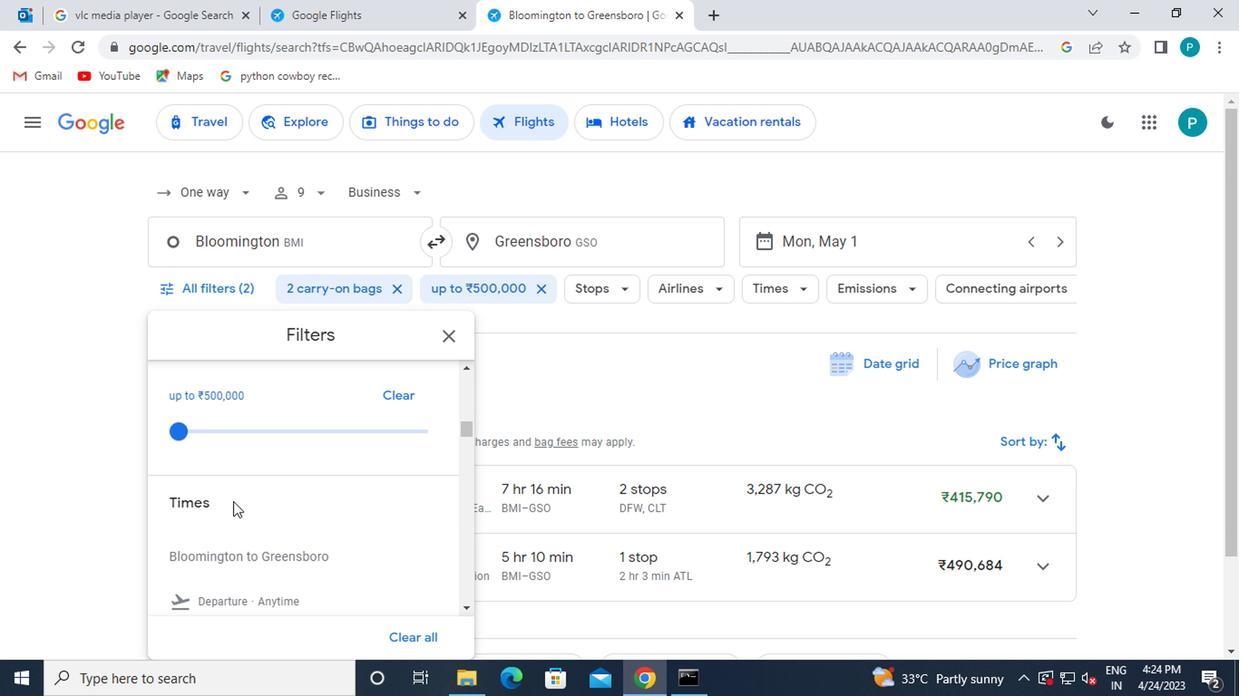 
Action: Mouse scrolled (236, 509) with delta (0, 0)
Screenshot: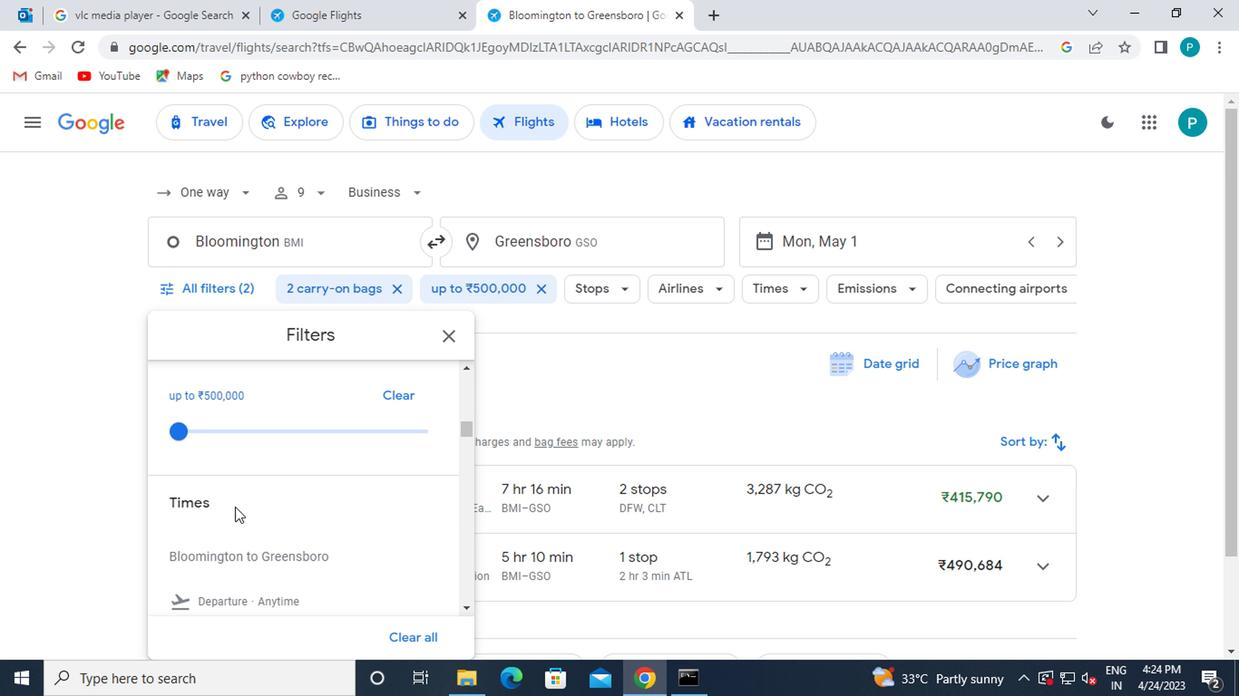 
Action: Mouse moved to (179, 539)
Screenshot: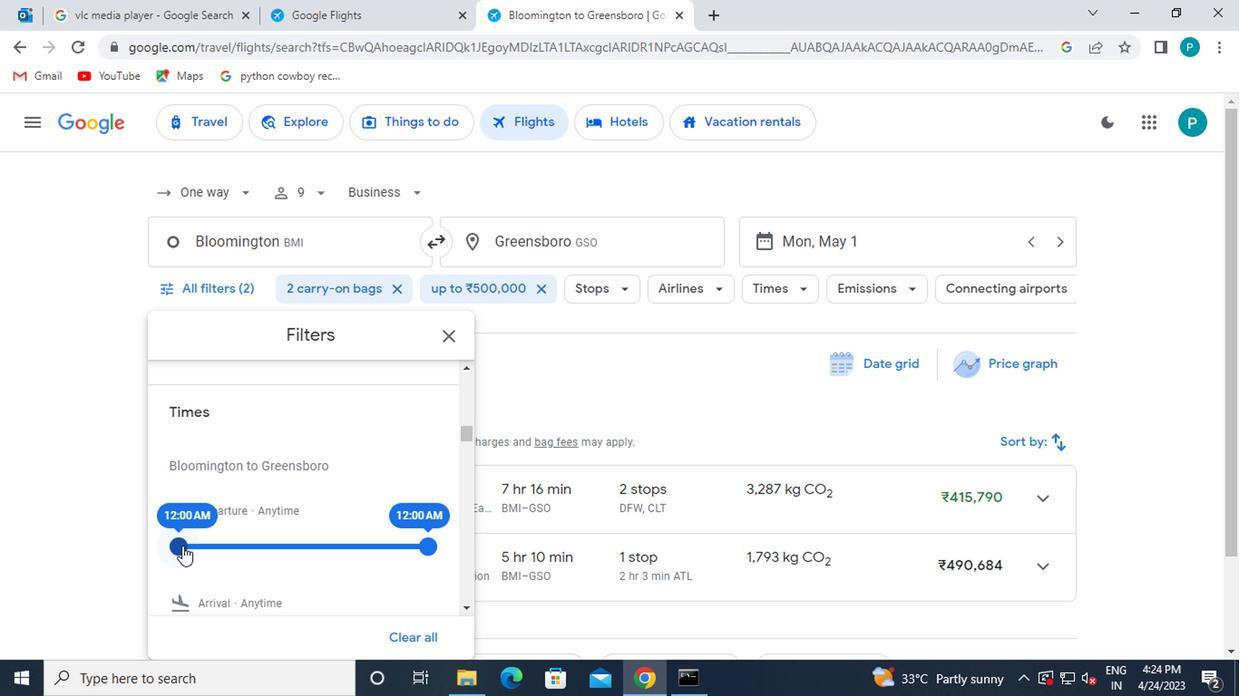 
Action: Mouse pressed left at (179, 539)
Screenshot: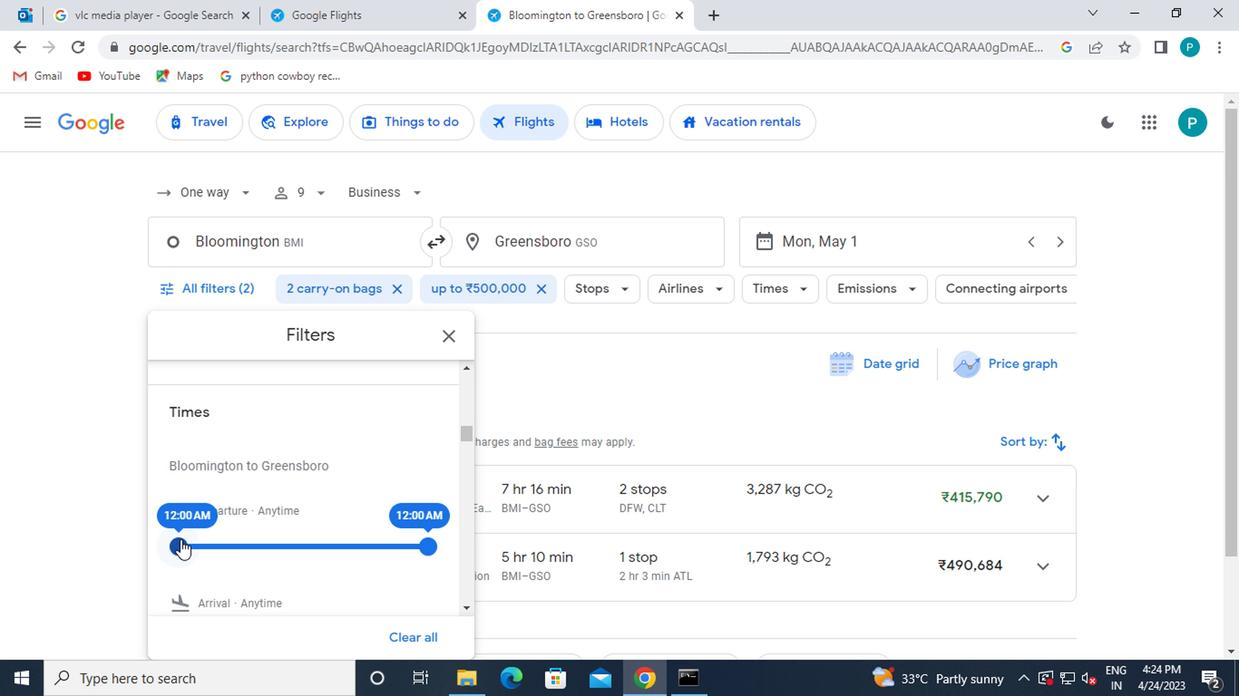 
Action: Mouse moved to (427, 333)
Screenshot: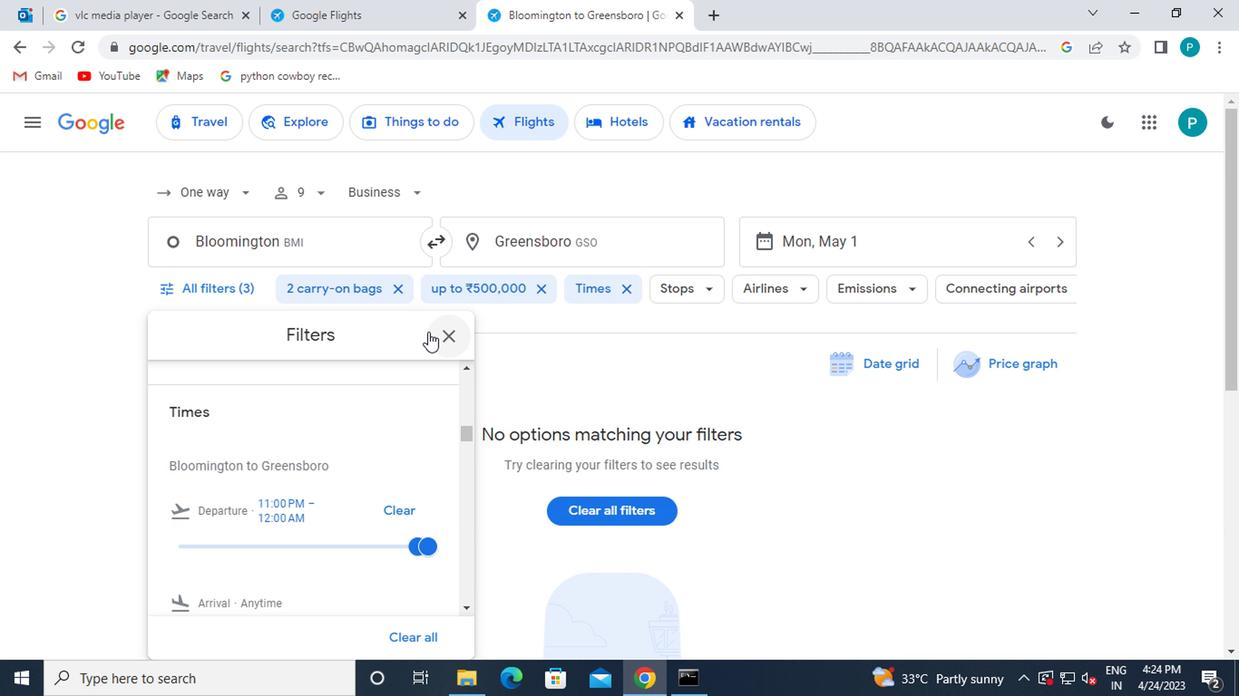 
Action: Mouse pressed left at (427, 333)
Screenshot: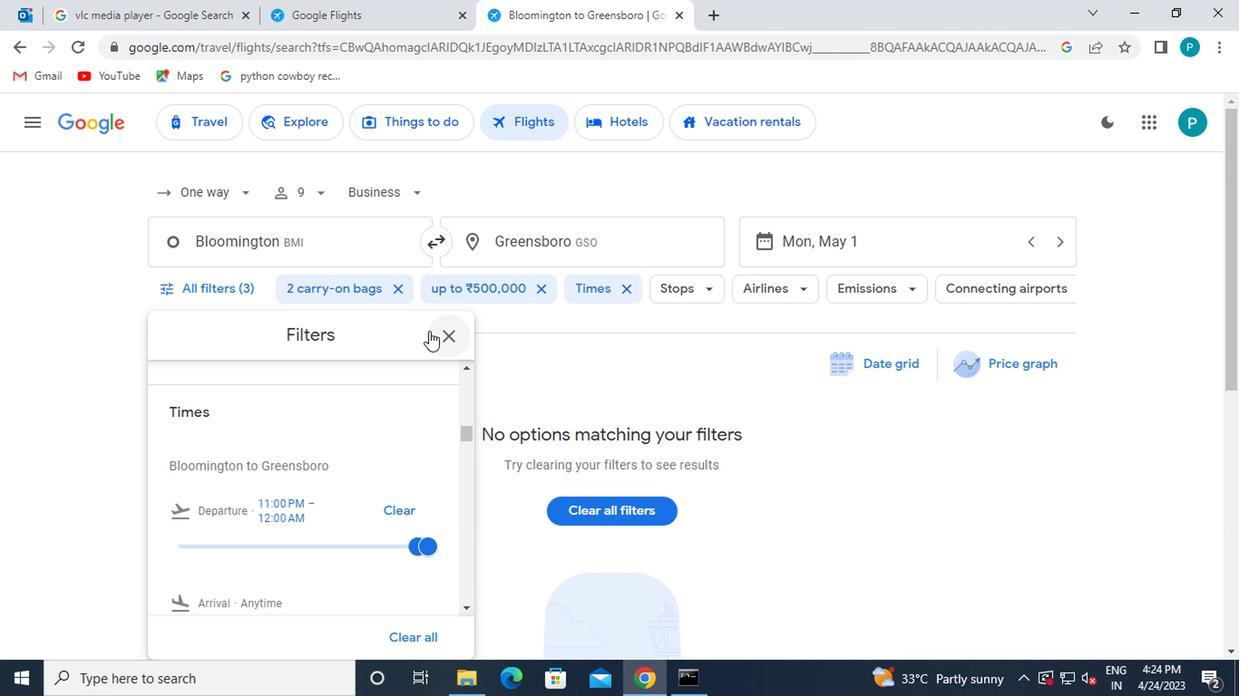 
